 Task: Open Card Project Management Review in Board Customer Loyalty Program Strategy and Execution to Workspace Corporate Communications and add a team member Softage.2@softage.net, a label Red, a checklist Corporate Finance, an attachment from your onedrive, a color Red and finally, add a card description 'Develop and launch new email marketing campaign for lead nurturing' and a comment 'Given the potential impact of this task, let us approach it with a strategic mindset and explore all options before making a decision.'. Add a start date 'Jan 06, 1900' with a due date 'Jan 13, 1900'
Action: Mouse moved to (57, 267)
Screenshot: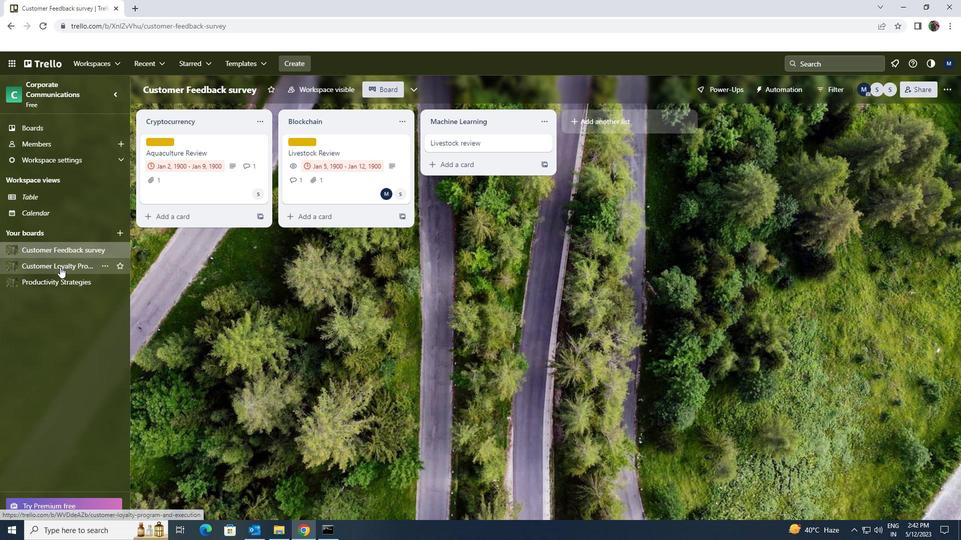 
Action: Mouse pressed left at (57, 267)
Screenshot: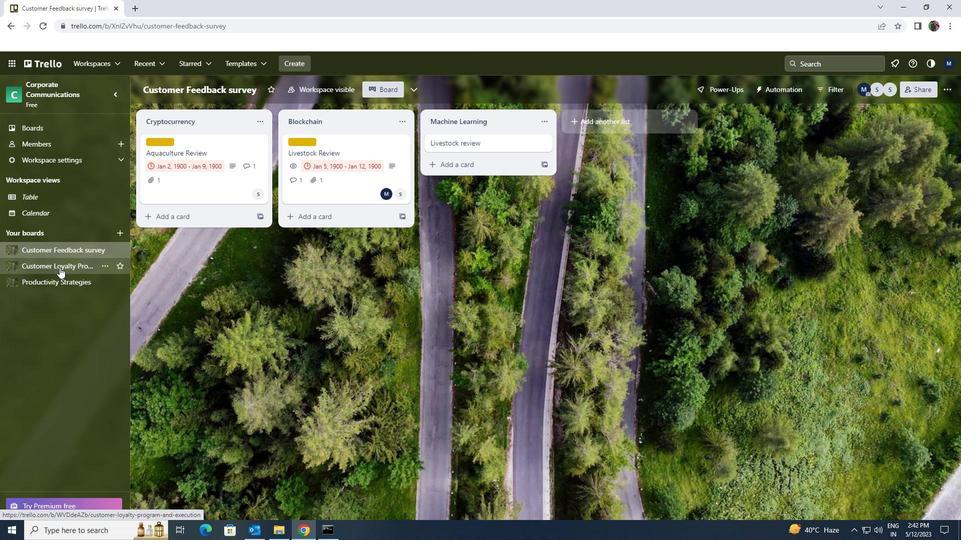 
Action: Mouse moved to (328, 140)
Screenshot: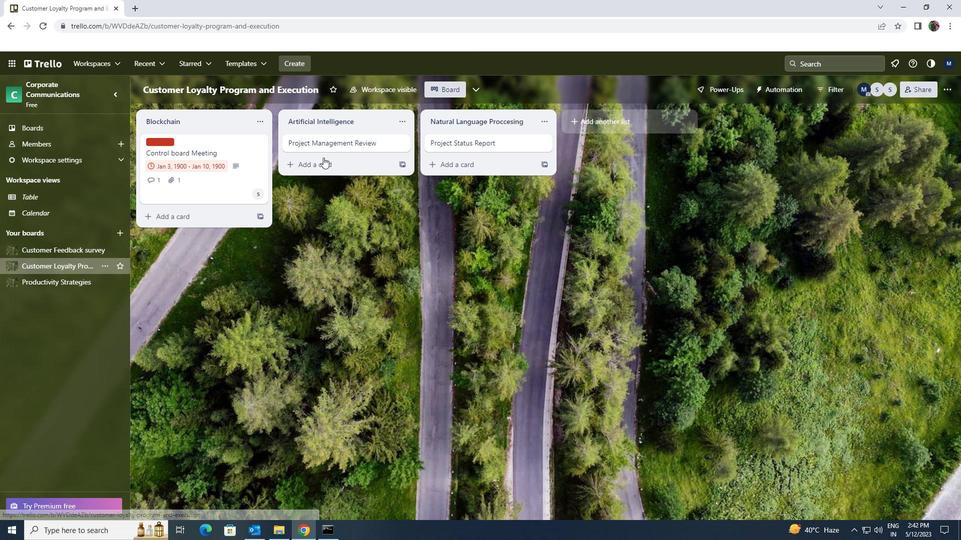 
Action: Mouse pressed left at (328, 140)
Screenshot: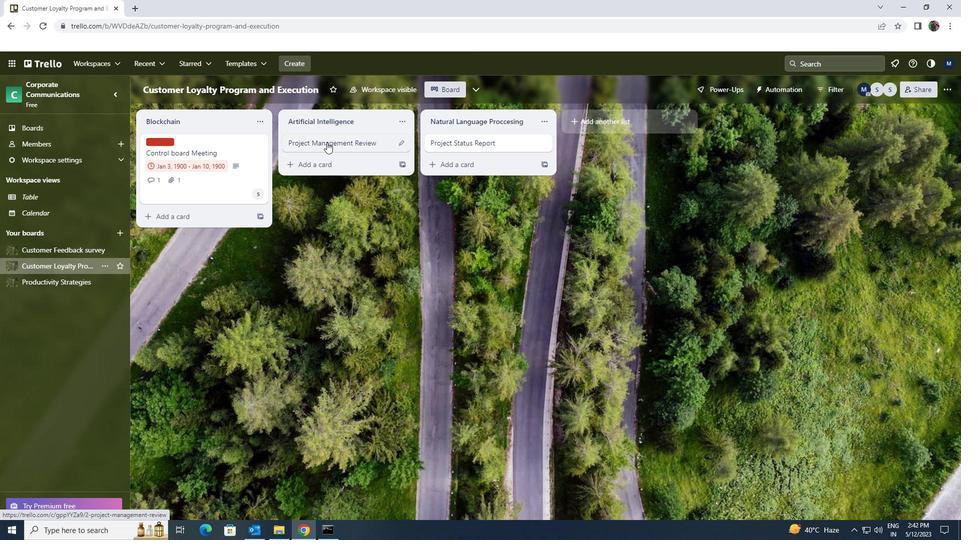 
Action: Mouse moved to (601, 138)
Screenshot: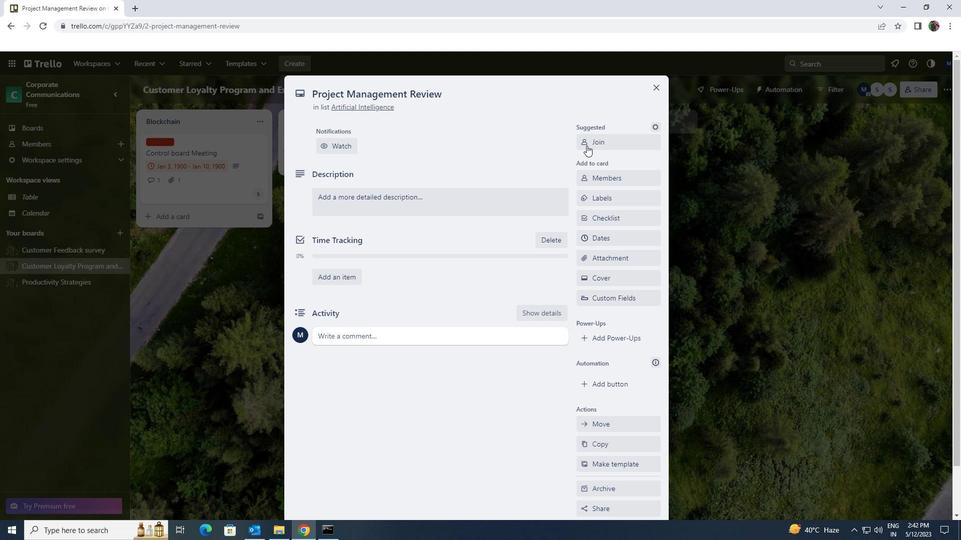 
Action: Mouse pressed left at (601, 138)
Screenshot: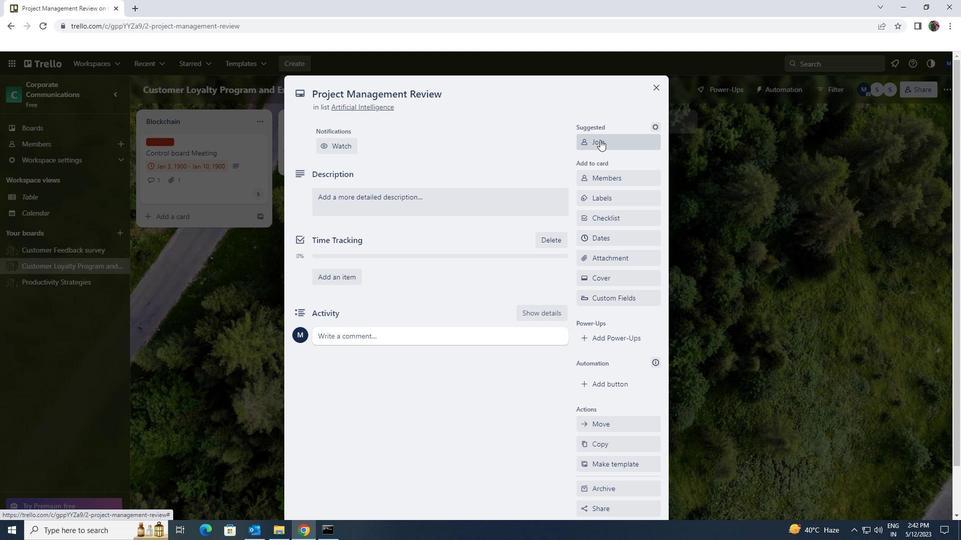 
Action: Mouse moved to (604, 141)
Screenshot: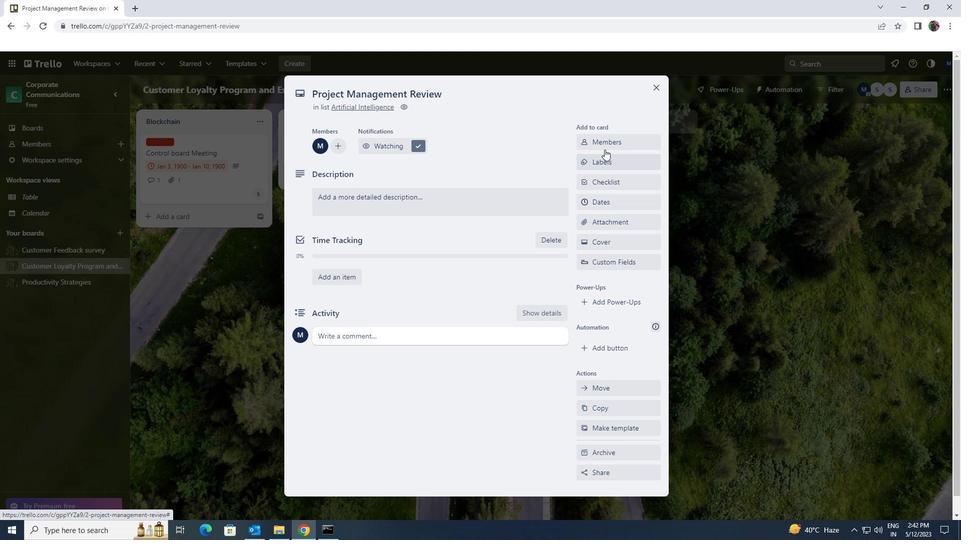
Action: Mouse pressed left at (604, 141)
Screenshot: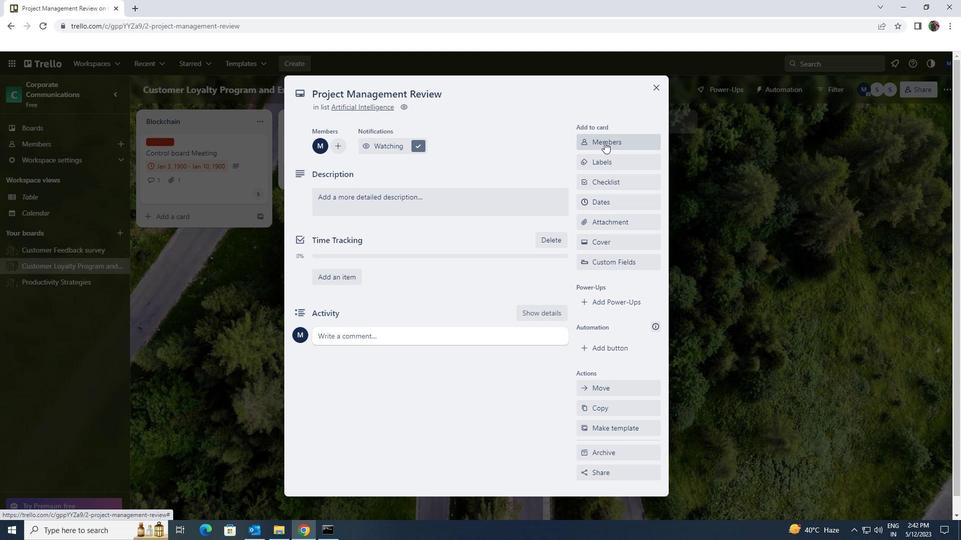 
Action: Key pressed <Key.shift>SFTAGE.2<Key.shift>@SOFTAGE.NET
Screenshot: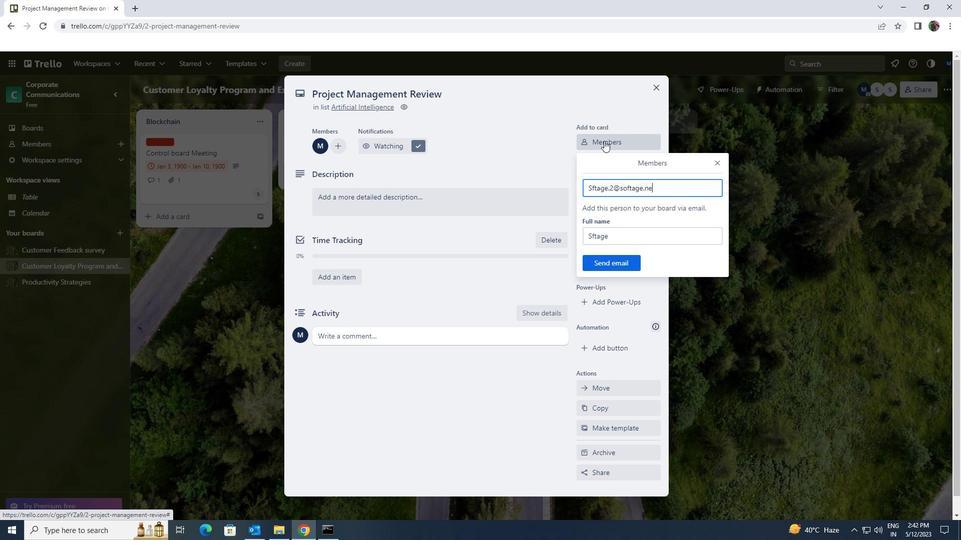 
Action: Mouse moved to (629, 261)
Screenshot: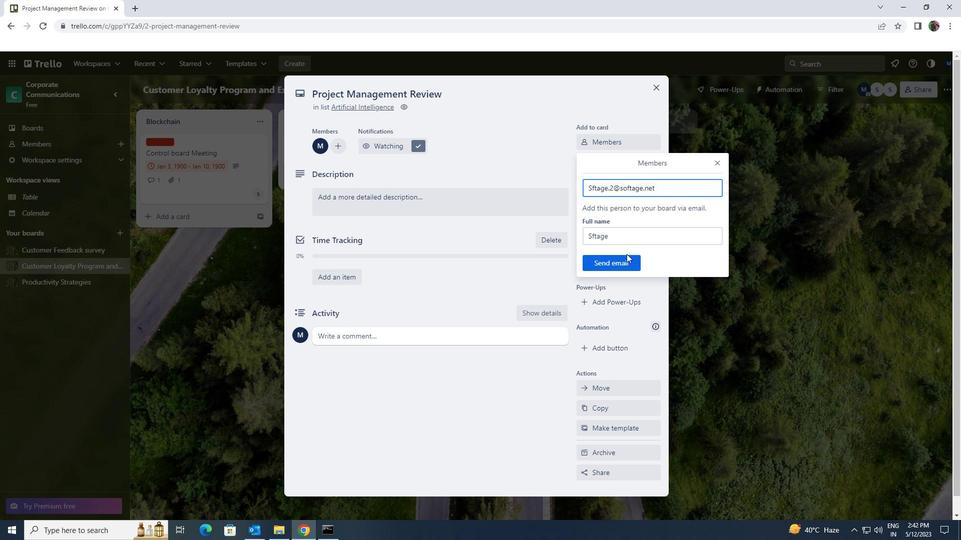 
Action: Mouse pressed left at (629, 261)
Screenshot: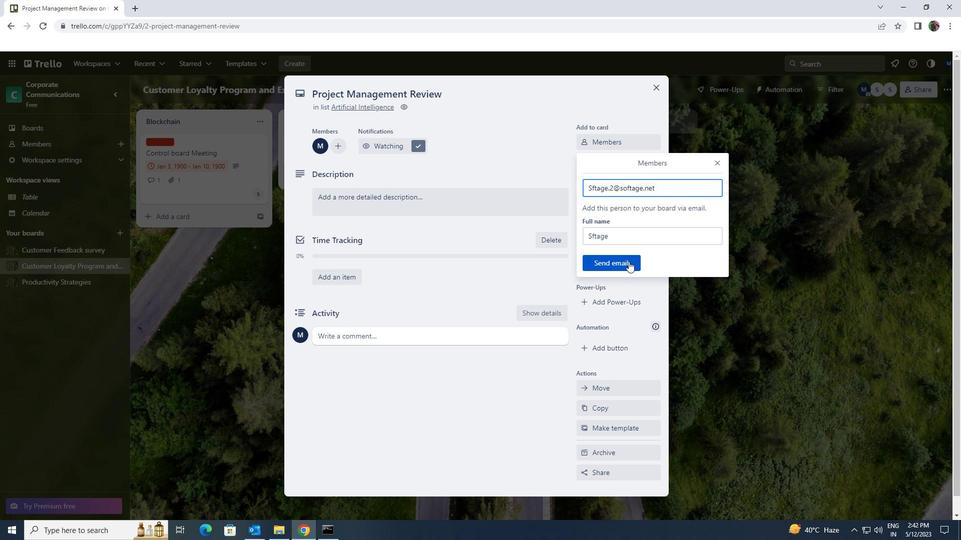 
Action: Mouse moved to (610, 163)
Screenshot: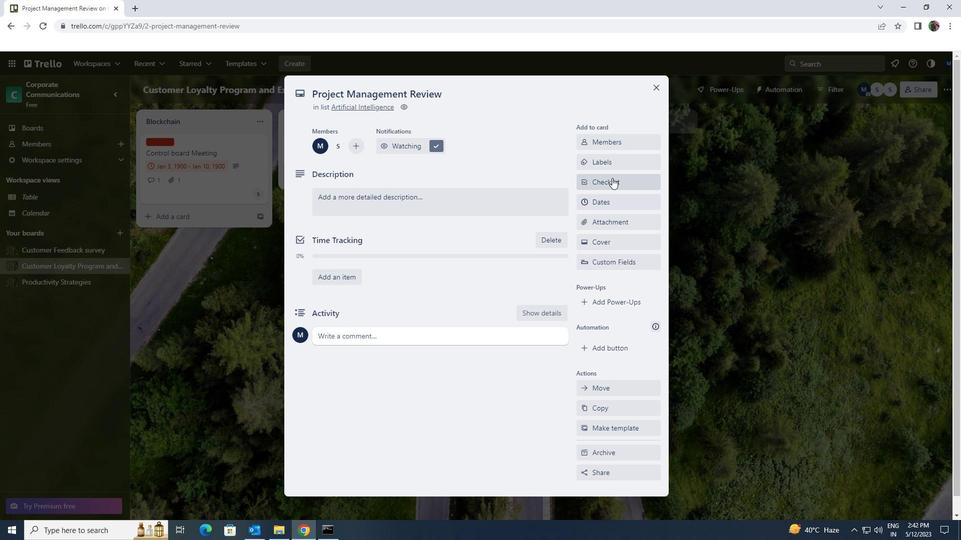 
Action: Mouse pressed left at (610, 163)
Screenshot: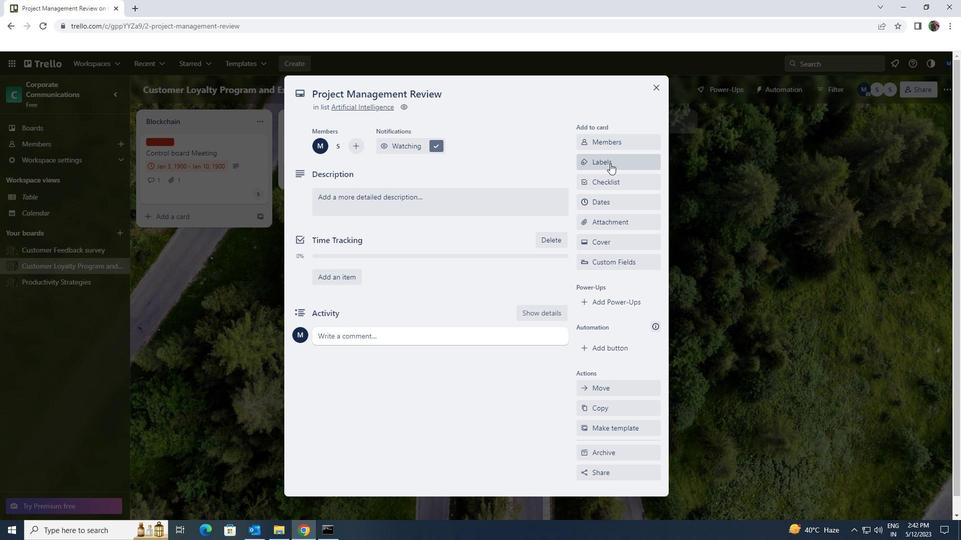 
Action: Mouse moved to (625, 370)
Screenshot: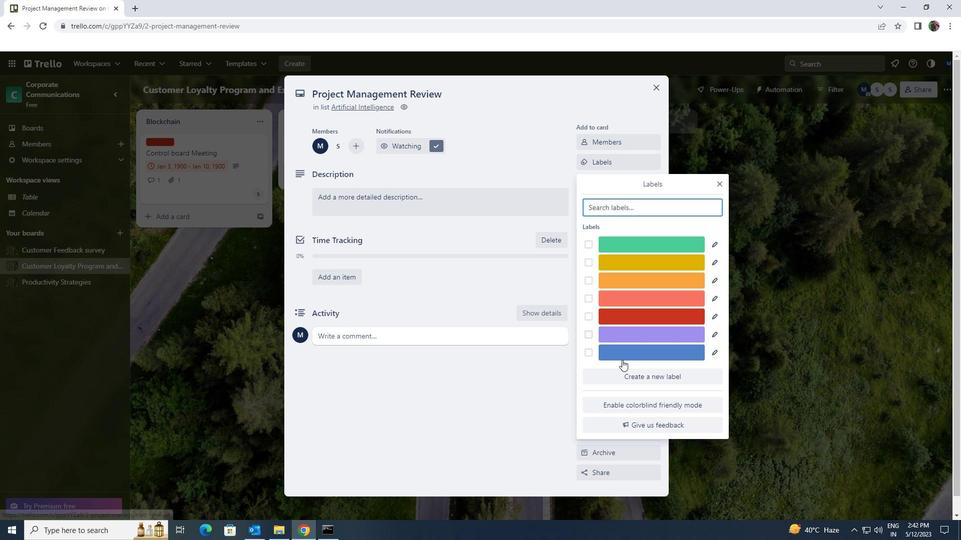 
Action: Mouse pressed left at (625, 370)
Screenshot: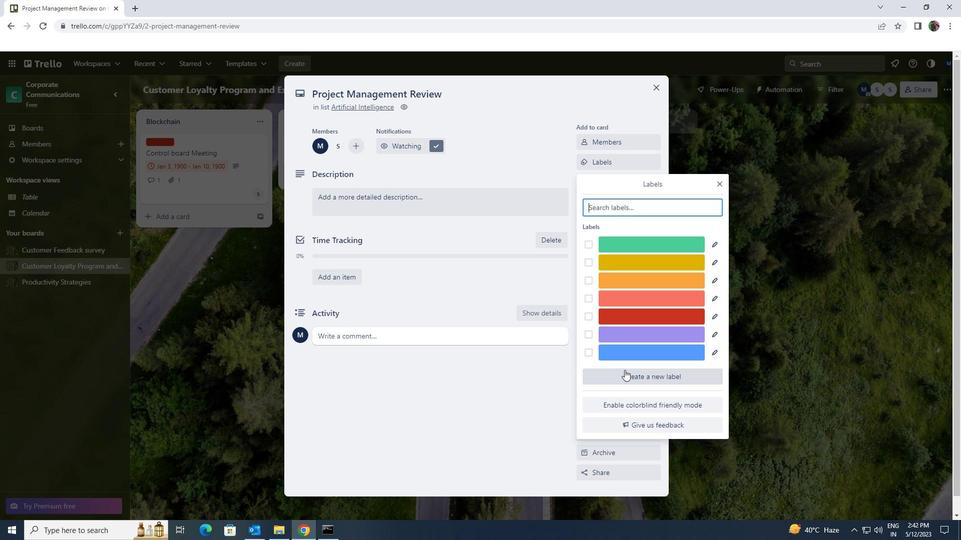 
Action: Mouse moved to (689, 345)
Screenshot: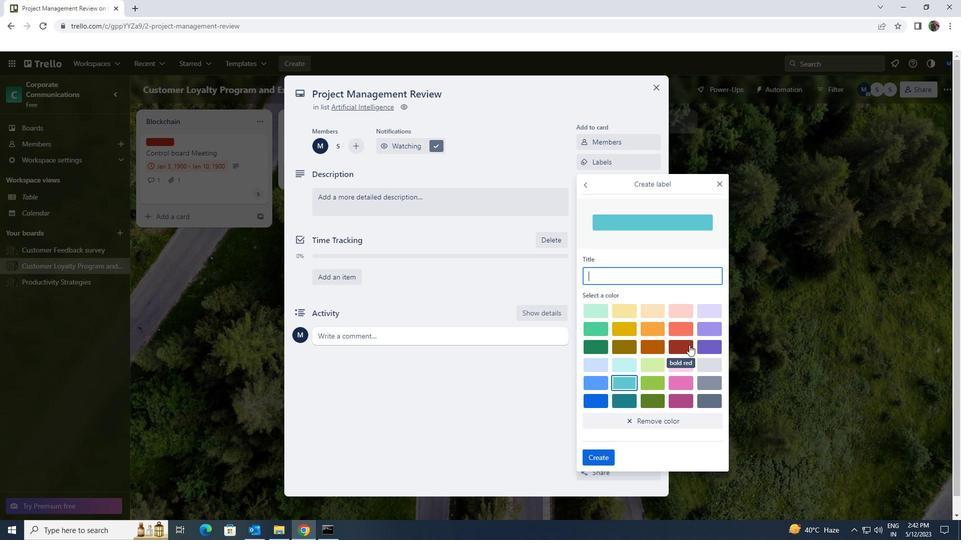
Action: Mouse pressed left at (689, 345)
Screenshot: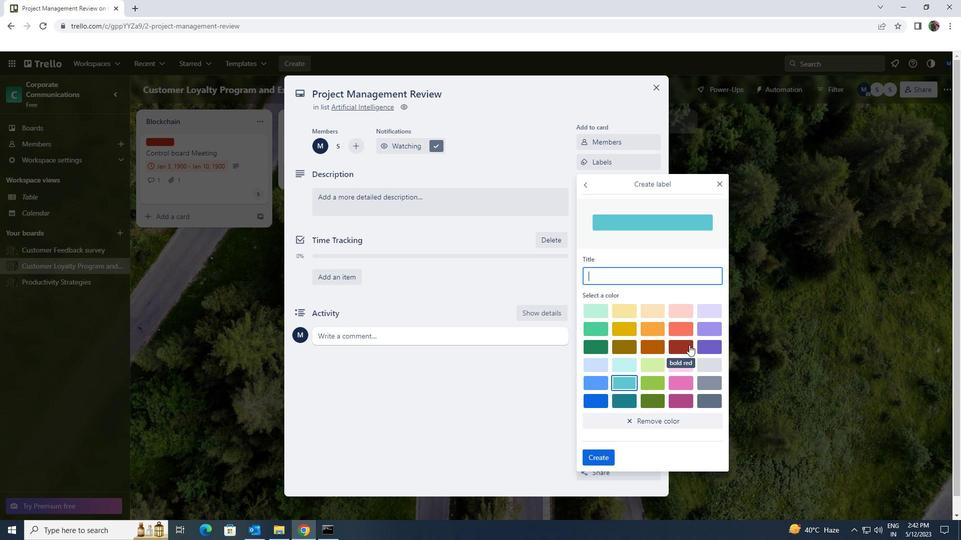 
Action: Mouse moved to (602, 454)
Screenshot: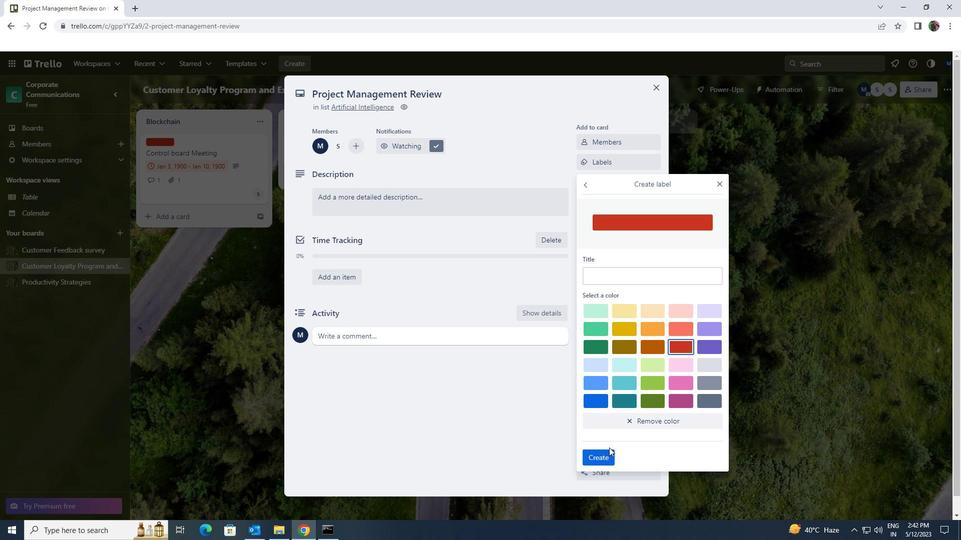 
Action: Mouse pressed left at (602, 454)
Screenshot: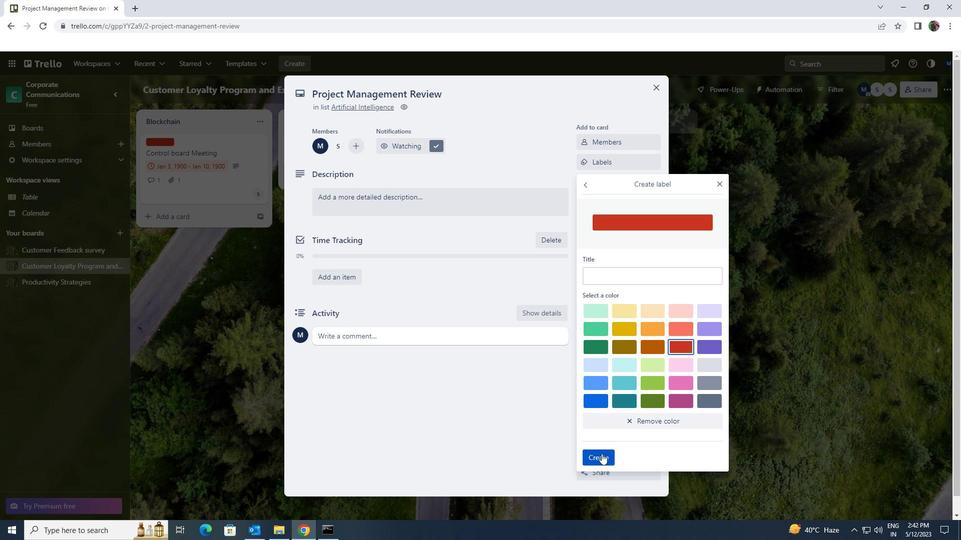 
Action: Mouse moved to (723, 182)
Screenshot: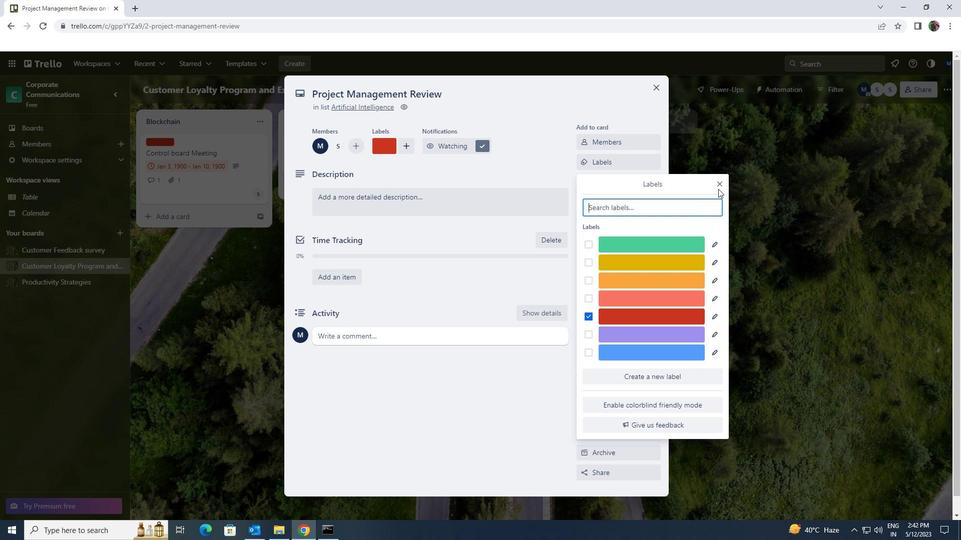 
Action: Mouse pressed left at (723, 182)
Screenshot: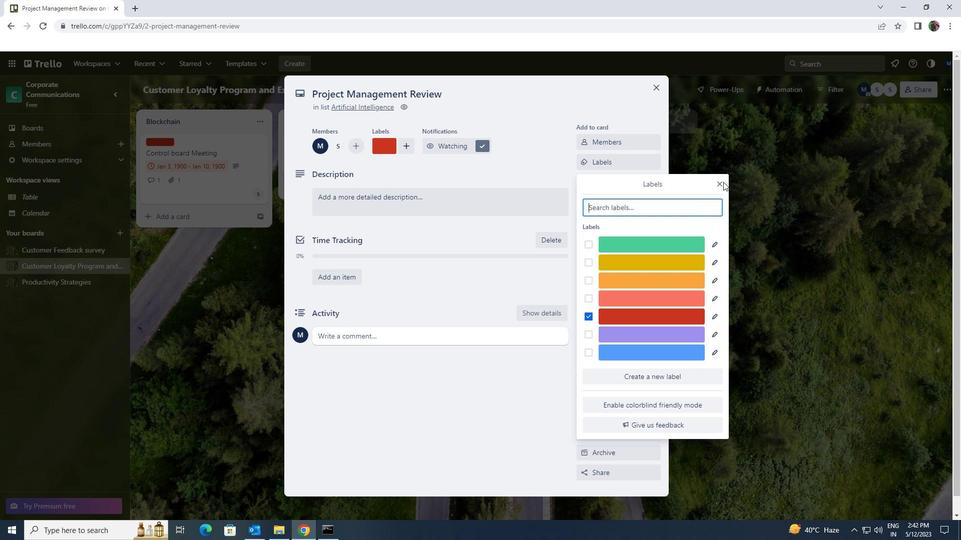
Action: Mouse moved to (722, 183)
Screenshot: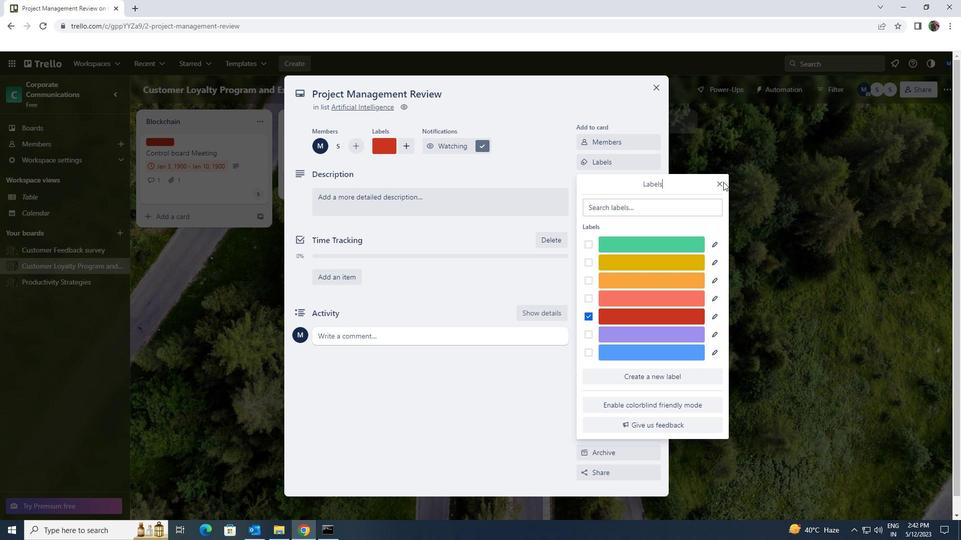 
Action: Mouse pressed left at (722, 183)
Screenshot: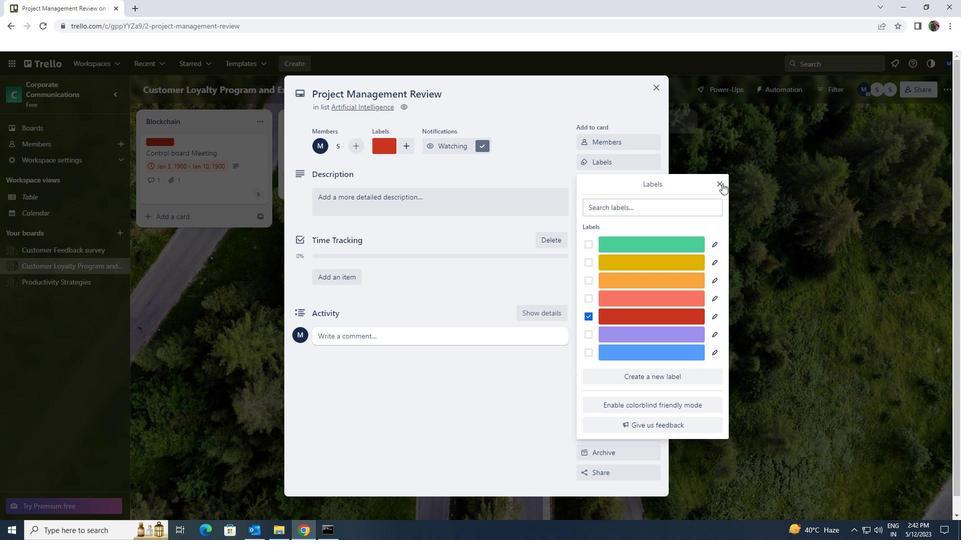 
Action: Mouse moved to (637, 178)
Screenshot: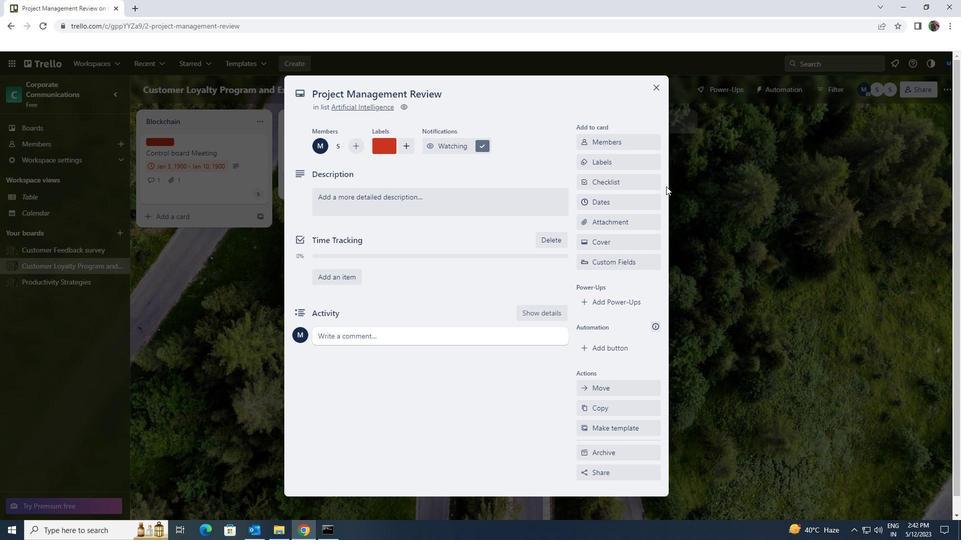 
Action: Mouse pressed left at (637, 178)
Screenshot: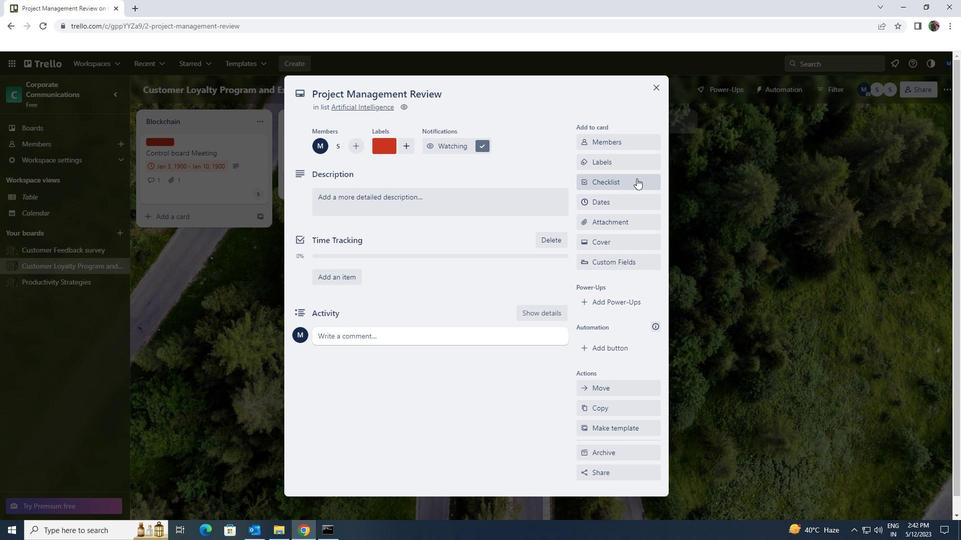 
Action: Key pressed <Key.shift>CORPORATE<Key.space><Key.shift>FINANCE
Screenshot: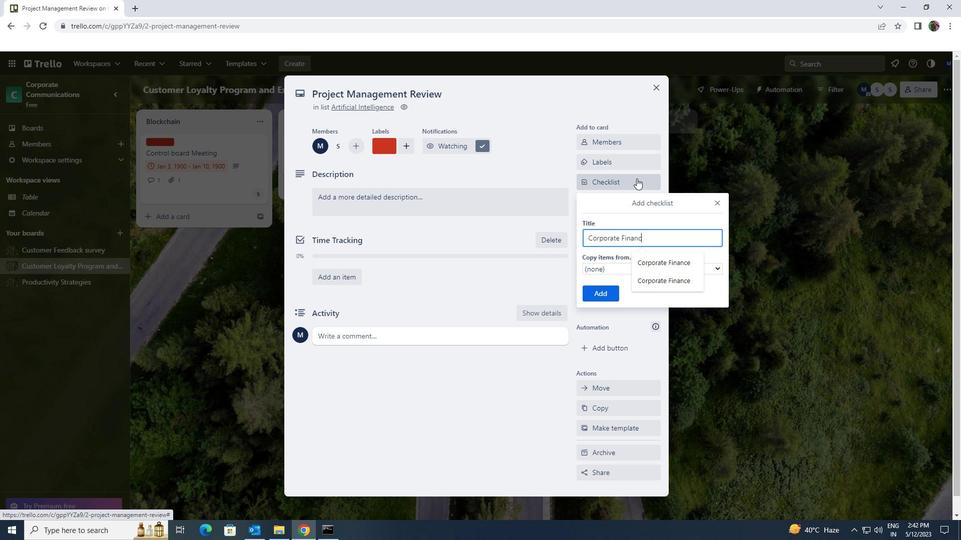 
Action: Mouse moved to (608, 286)
Screenshot: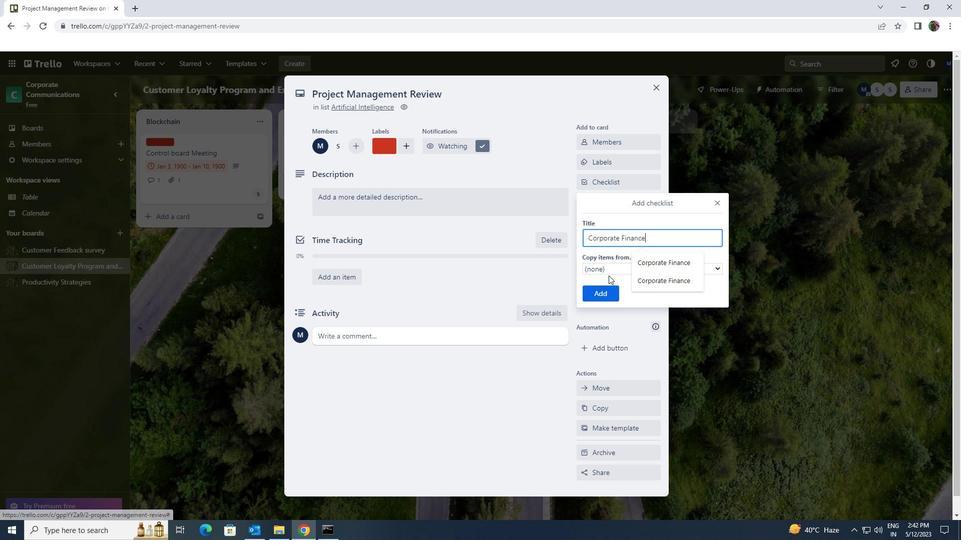 
Action: Mouse pressed left at (608, 286)
Screenshot: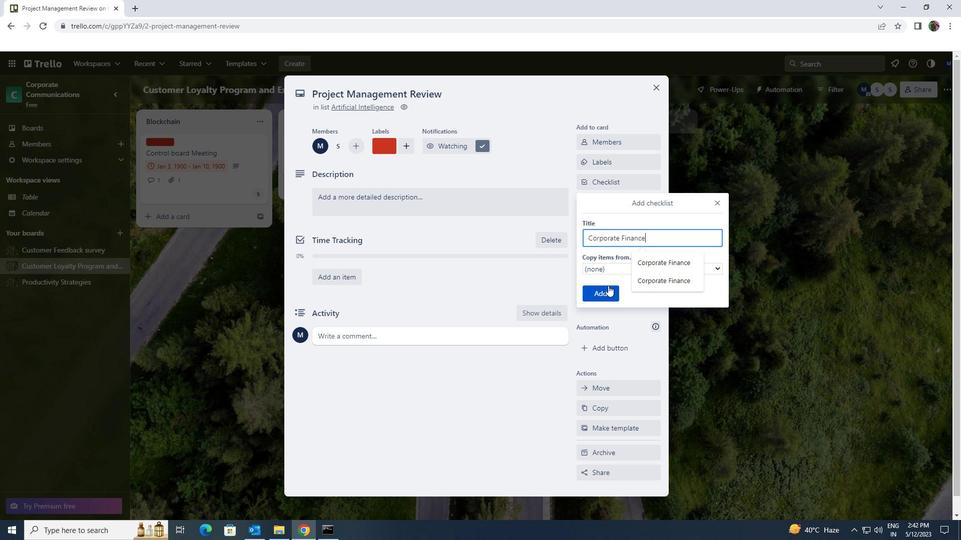 
Action: Mouse moved to (615, 216)
Screenshot: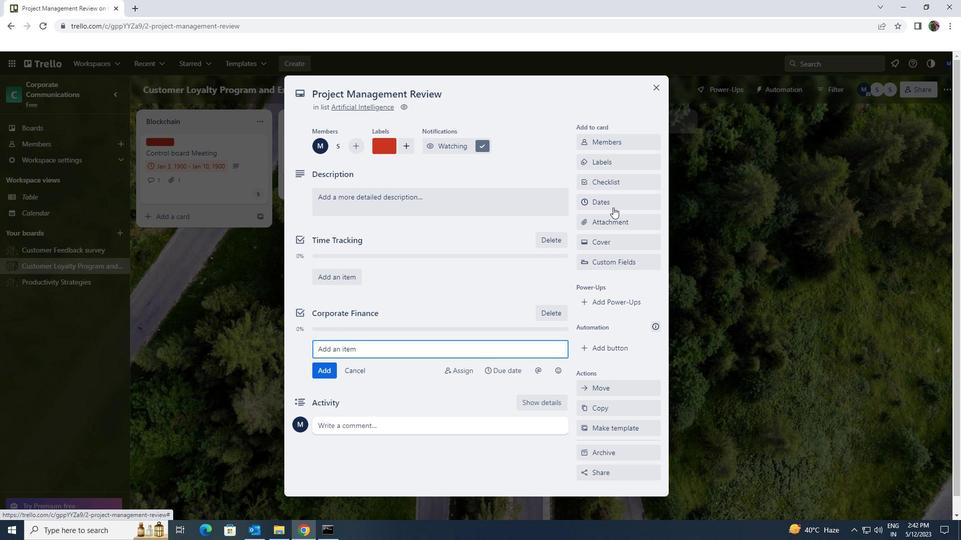 
Action: Mouse pressed left at (615, 216)
Screenshot: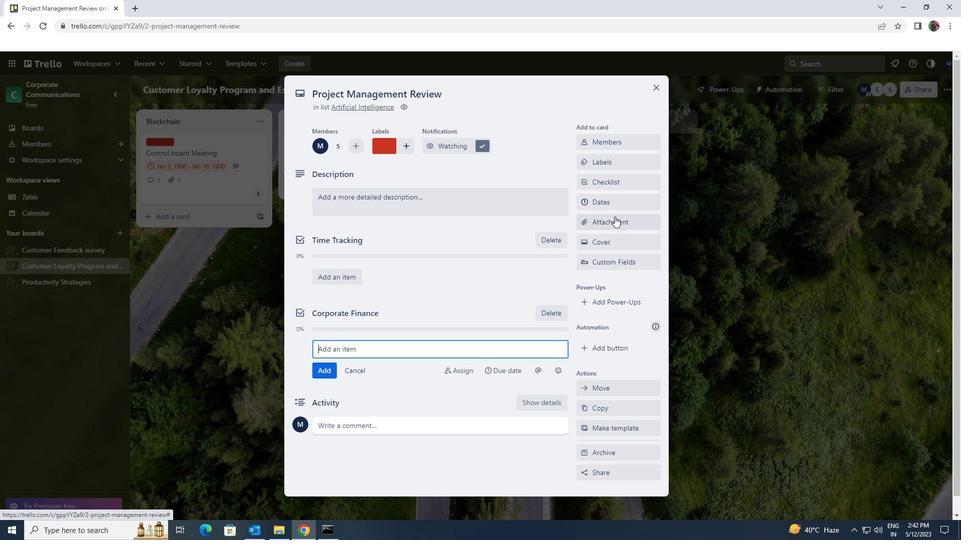 
Action: Mouse moved to (619, 294)
Screenshot: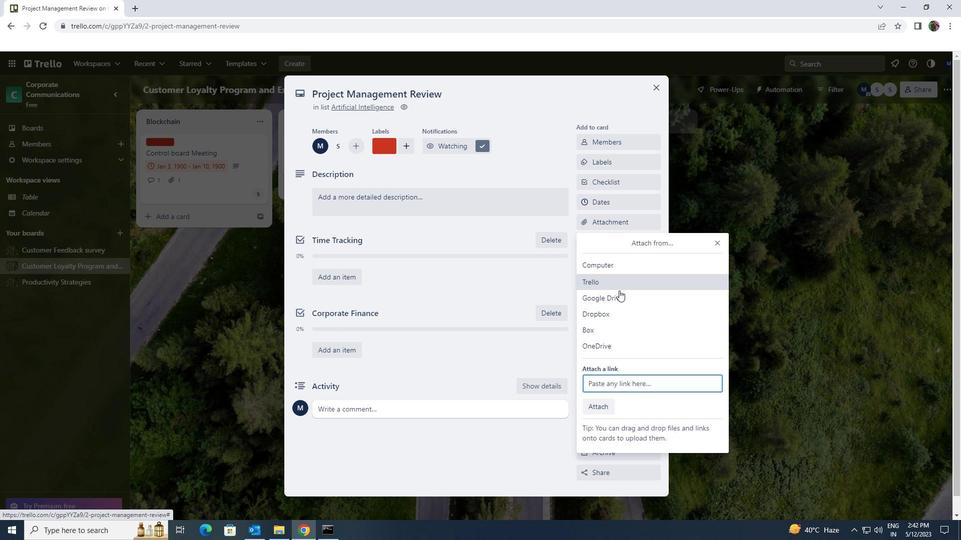 
Action: Mouse pressed left at (619, 294)
Screenshot: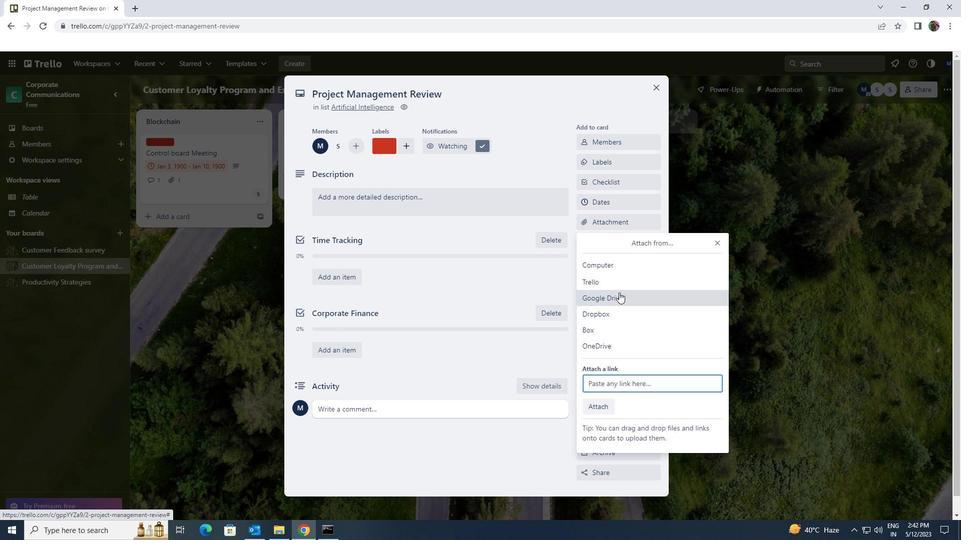 
Action: Mouse moved to (489, 285)
Screenshot: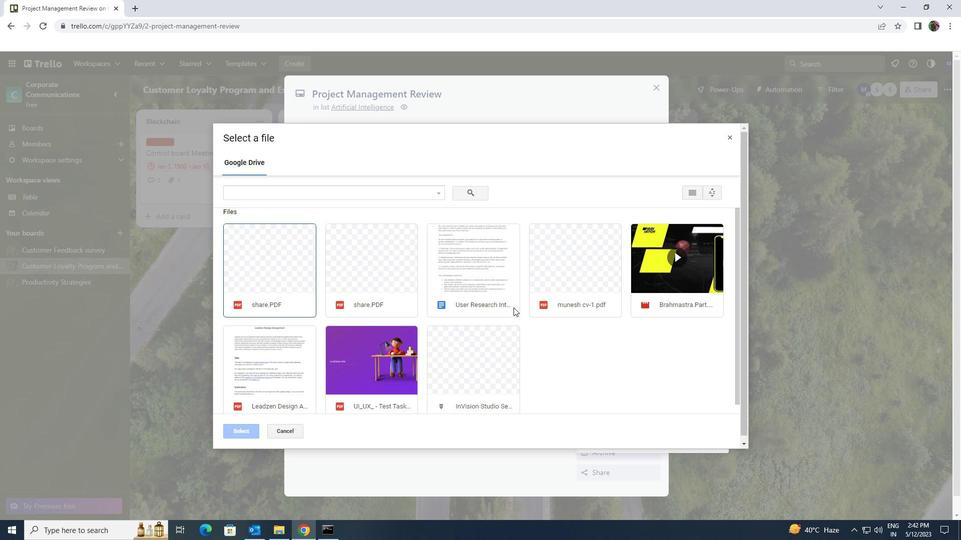 
Action: Mouse pressed left at (489, 285)
Screenshot: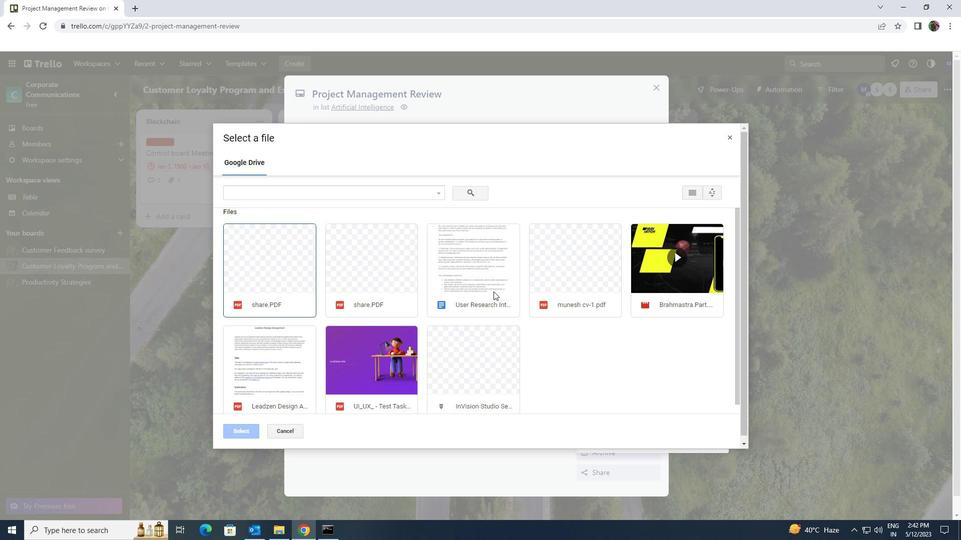 
Action: Mouse moved to (246, 431)
Screenshot: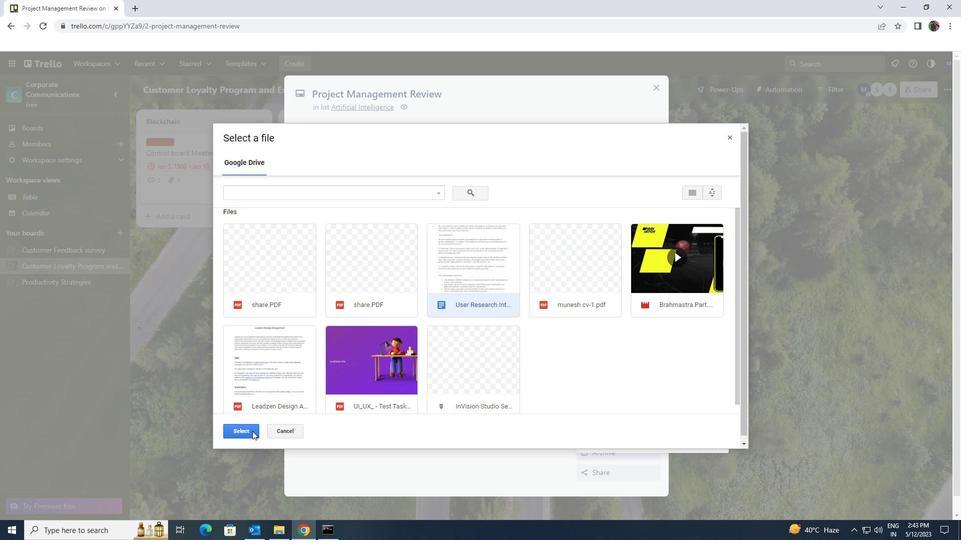 
Action: Mouse pressed left at (246, 431)
Screenshot: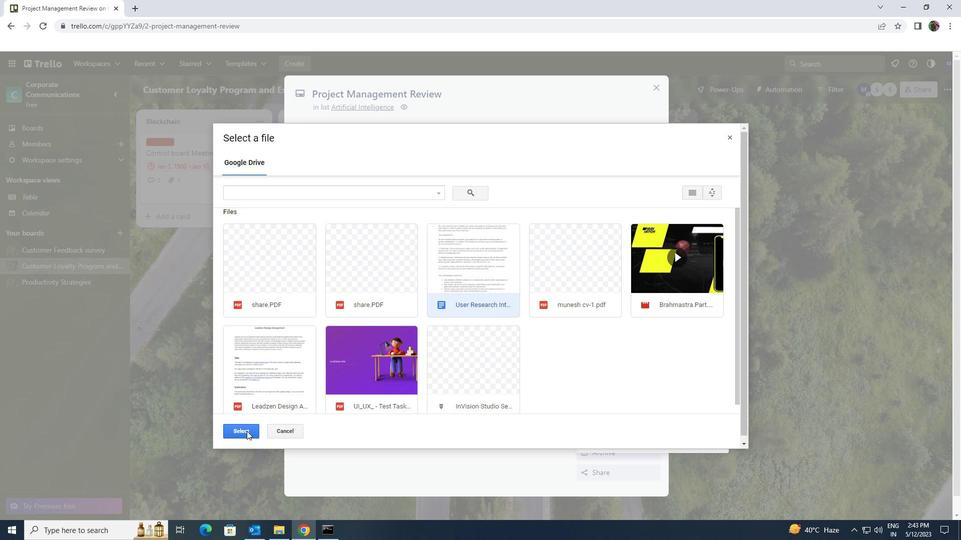 
Action: Mouse moved to (399, 195)
Screenshot: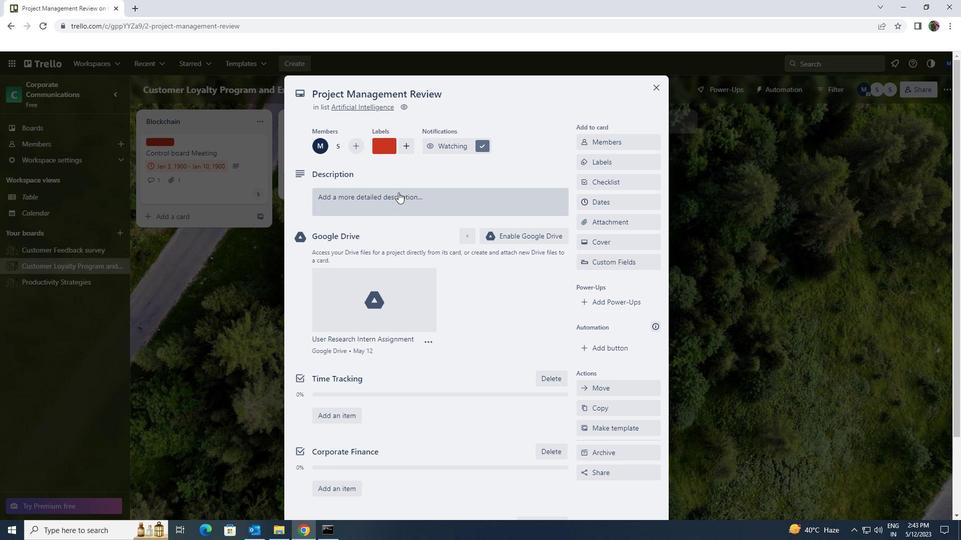 
Action: Mouse pressed left at (399, 195)
Screenshot: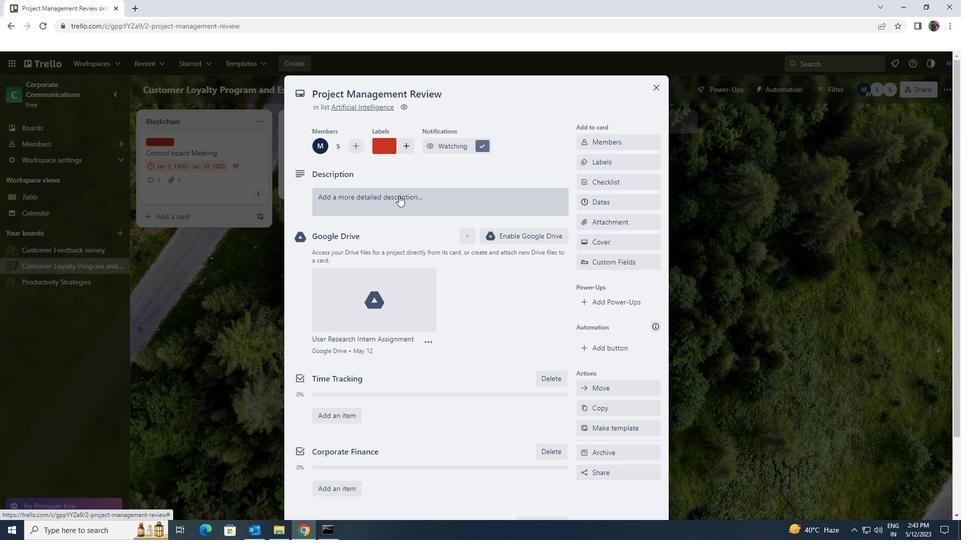 
Action: Key pressed <Key.shift>DEVELOP<Key.space>AND<Key.space>LAUNCH<Key.space>NEW<Key.space>EMAIL<Key.space>MARAKETING<Key.space>CAMAIGN<Key.space><Key.backspace><Key.backspace><Key.backspace><Key.backspace><Key.backspace><Key.backspace><Key.backspace><Key.backspace><Key.backspace><Key.backspace><Key.backspace><Key.backspace><Key.backspace><Key.backspace><Key.backspace><Key.backspace>KETING<Key.space>CAMPAIGN<Key.space>FOR<Key.space>LEAD<Key.space>B<Key.backspace>NUT<Key.backspace>RTURING<Key.space>AND<Key.space>A
Screenshot: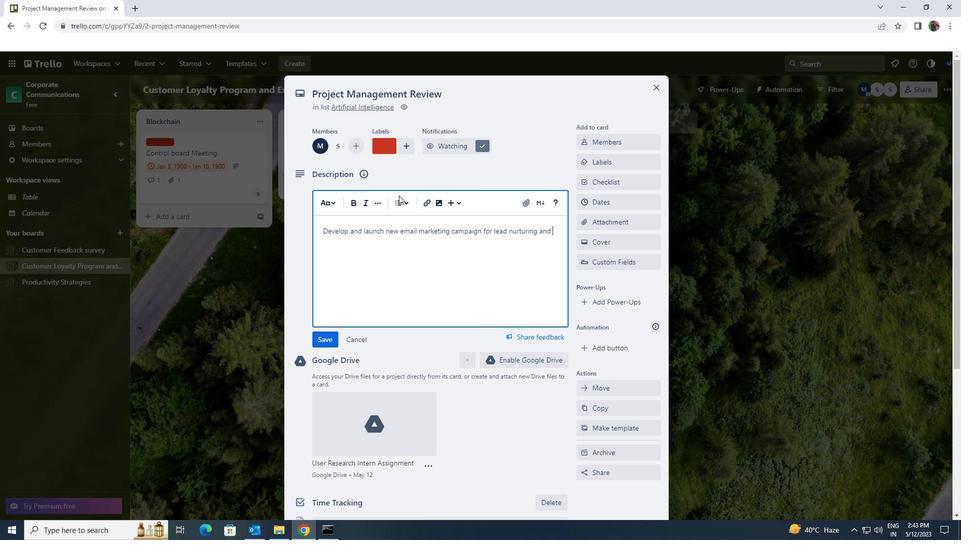 
Action: Mouse moved to (336, 332)
Screenshot: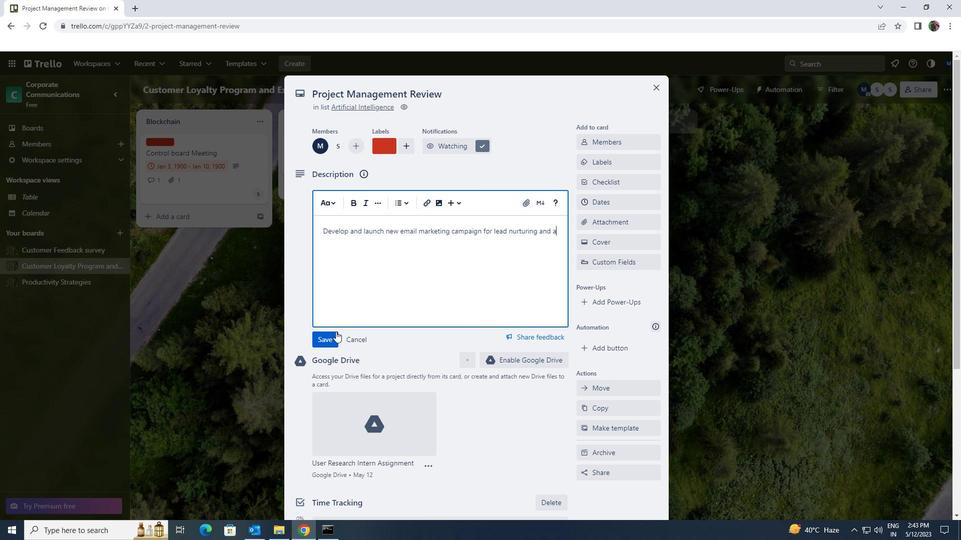 
Action: Mouse pressed left at (336, 332)
Screenshot: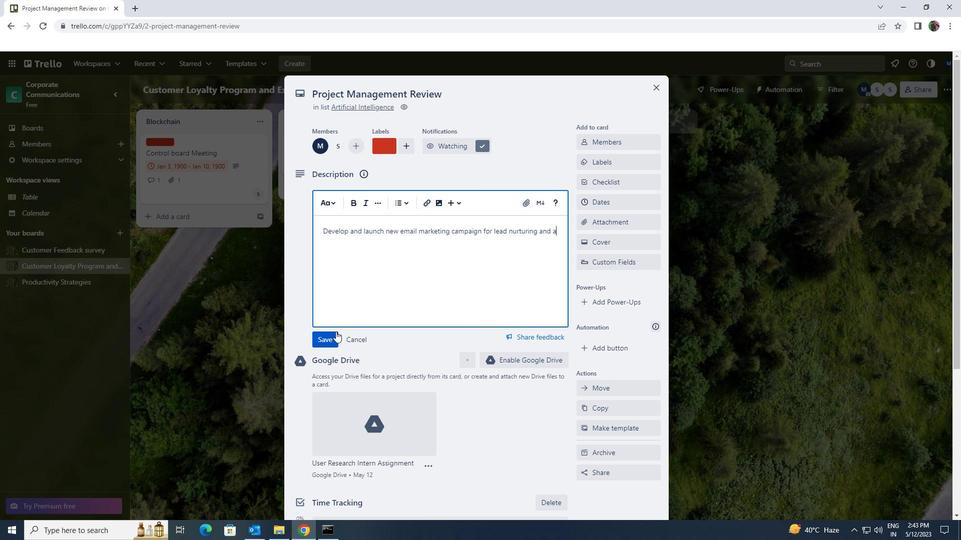 
Action: Mouse moved to (336, 330)
Screenshot: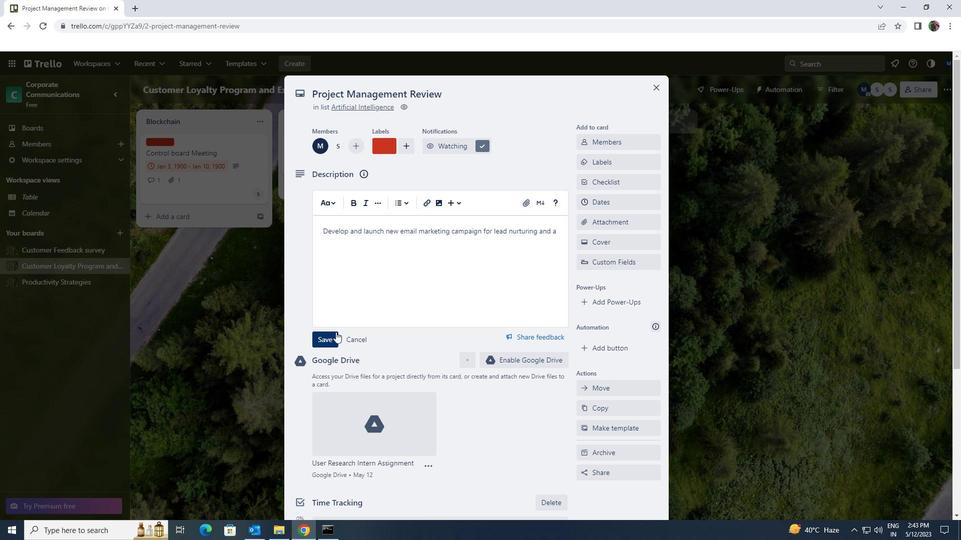 
Action: Mouse scrolled (336, 329) with delta (0, 0)
Screenshot: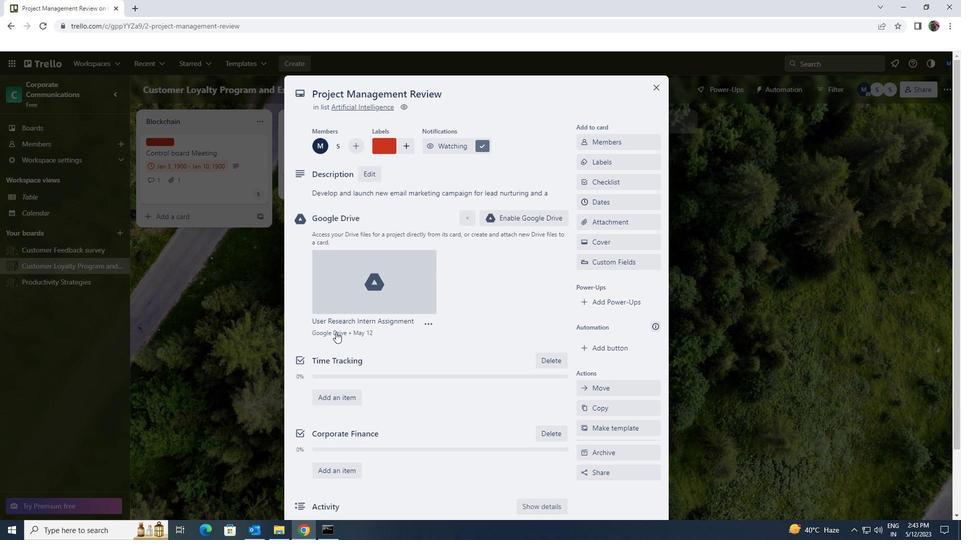
Action: Mouse scrolled (336, 329) with delta (0, 0)
Screenshot: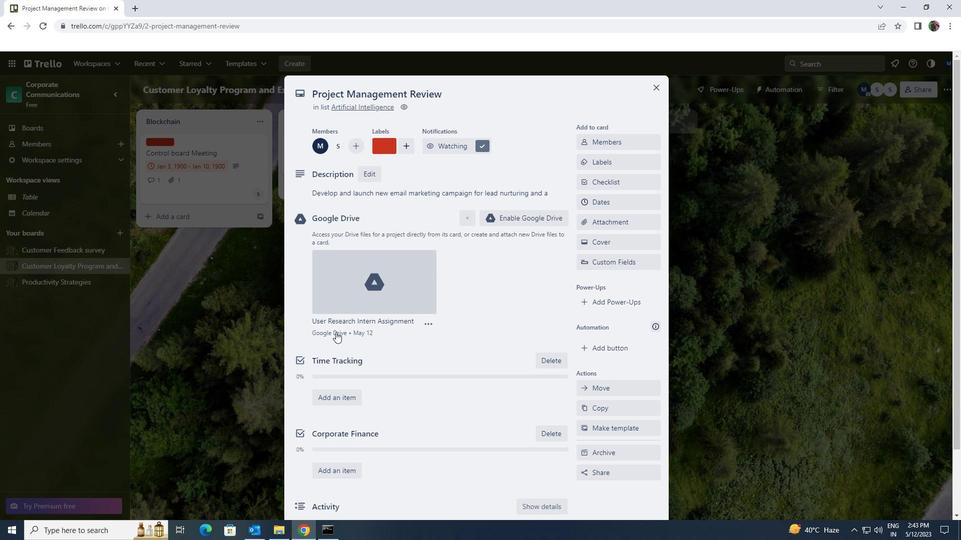 
Action: Mouse scrolled (336, 329) with delta (0, 0)
Screenshot: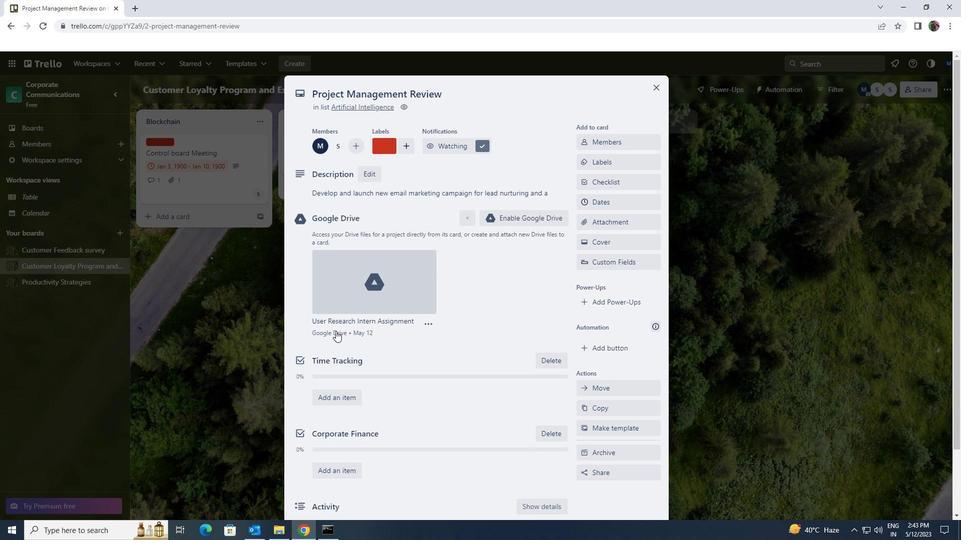 
Action: Mouse moved to (336, 329)
Screenshot: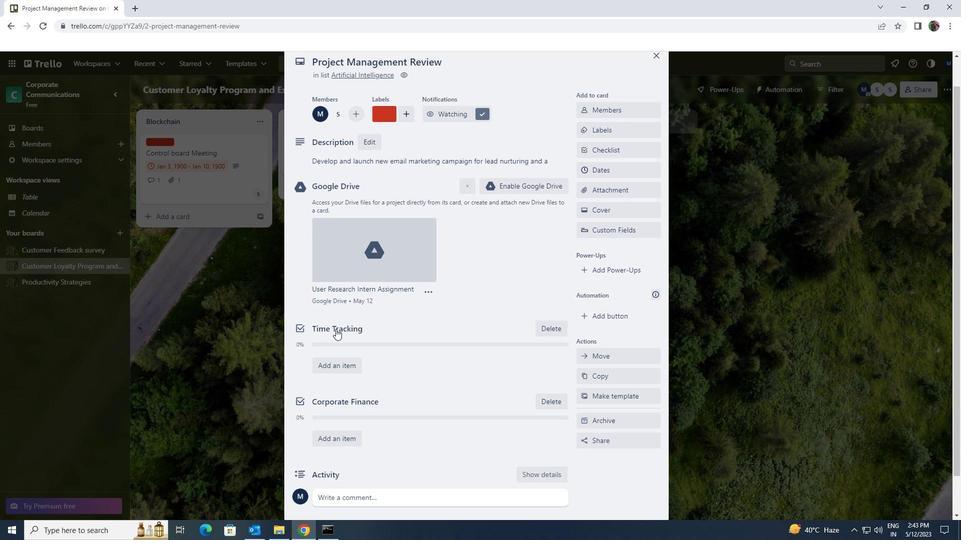 
Action: Mouse scrolled (336, 329) with delta (0, 0)
Screenshot: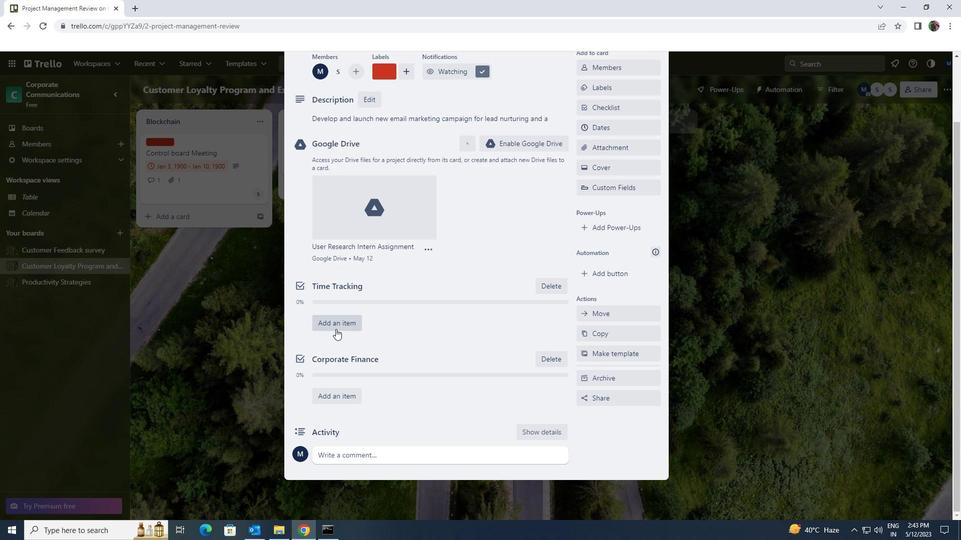 
Action: Mouse scrolled (336, 329) with delta (0, 0)
Screenshot: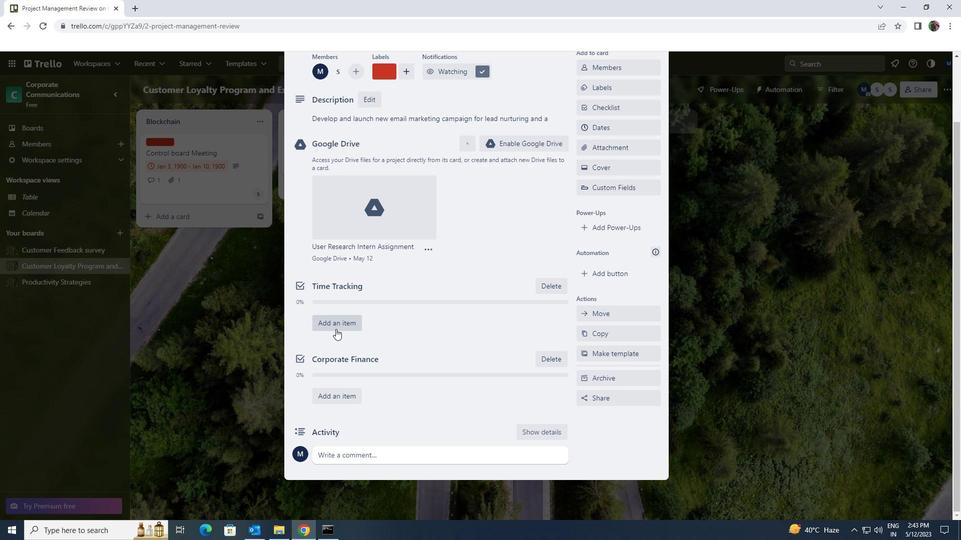 
Action: Mouse moved to (334, 449)
Screenshot: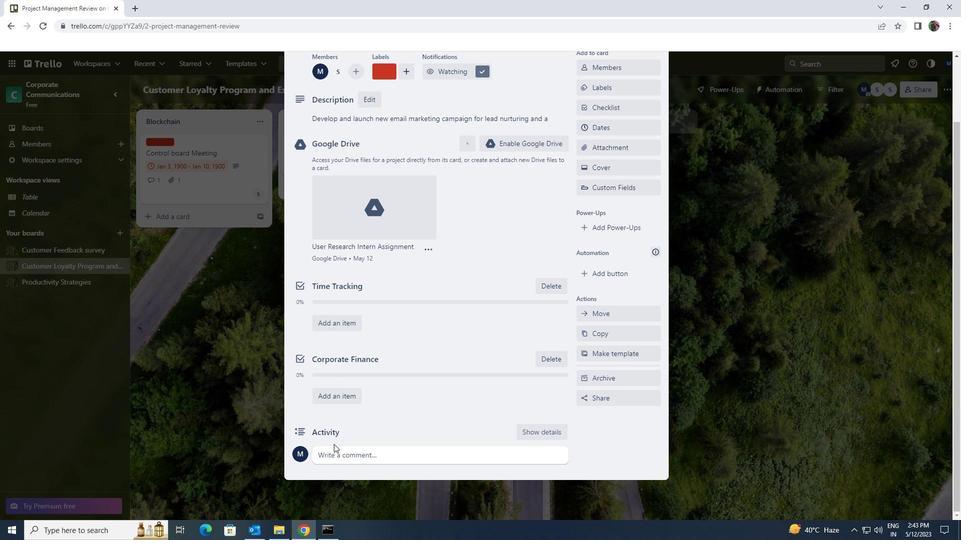 
Action: Mouse pressed left at (334, 449)
Screenshot: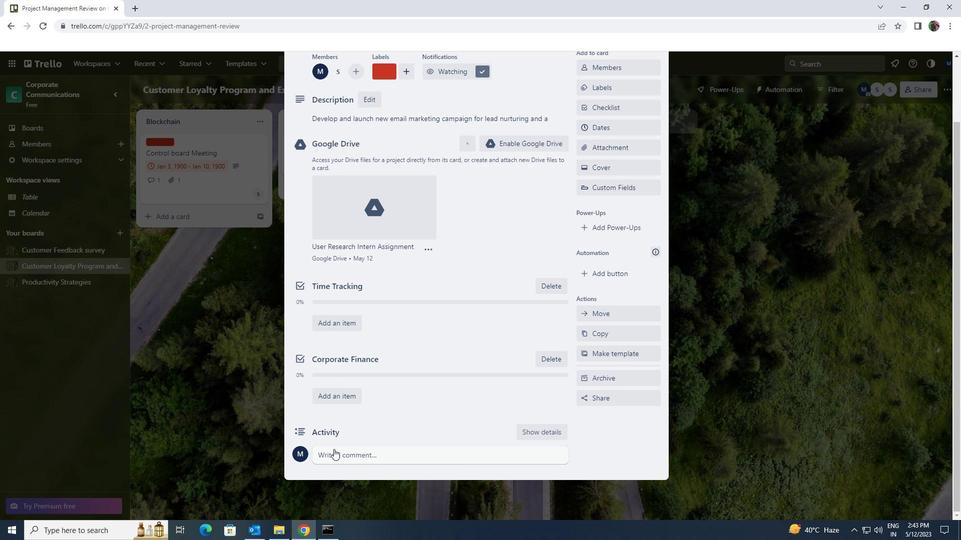 
Action: Mouse moved to (334, 449)
Screenshot: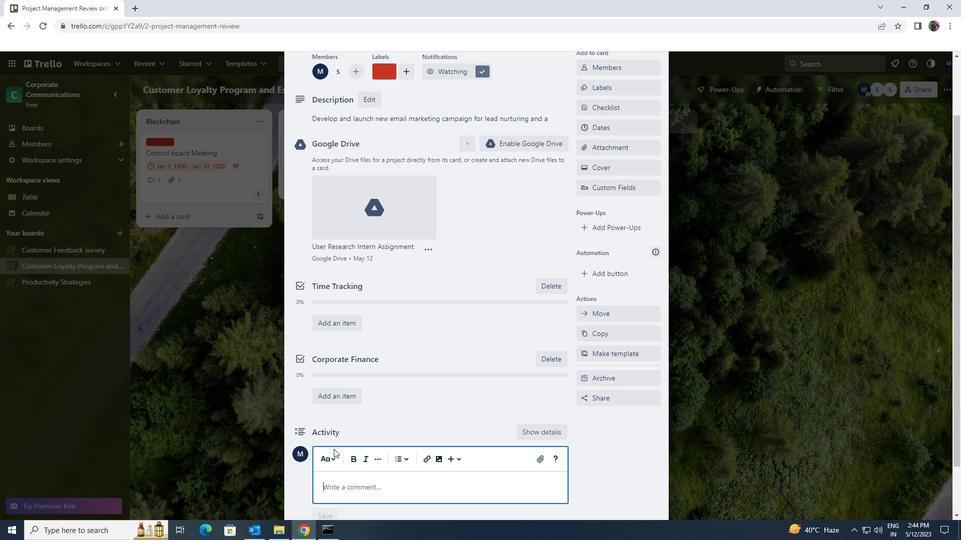 
Action: Key pressed <Key.shift>GIVEN<Key.space>THE<Key.space>POTENTIL<Key.space>IMPACT<Key.space><Key.backspace><Key.backspace><Key.backspace><Key.backspace><Key.backspace><Key.backspace><Key.backspace><Key.backspace><Key.backspace>AL<Key.space>IMPACT<Key.space>OF<Key.space>THIS<Key.space>TASK<Key.space>LET<Key.space>US<Key.space>A<Key.backspace><Key.space>US<Key.space>APPROACH<Key.space>IT<Key.space>WITG<Key.backspace>H<Key.space>STRATEGIC<Key.space>MINDSET<Key.space>AND<Key.space>EXPLORE<Key.space>ALL<Key.space>OPTIONS<Key.space>BEFORE<Key.space>MAKING<Key.space>DECISION<Key.space>
Screenshot: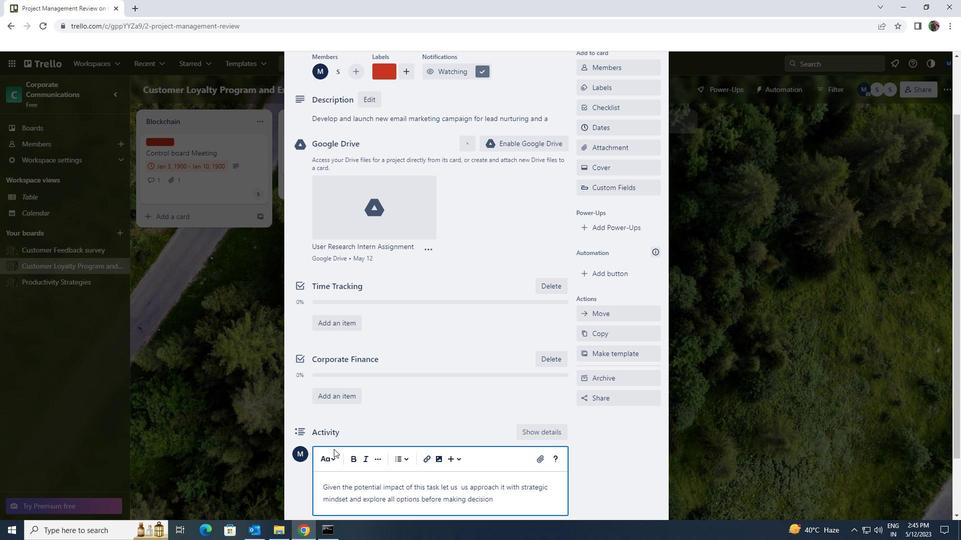 
Action: Mouse scrolled (334, 449) with delta (0, 0)
Screenshot: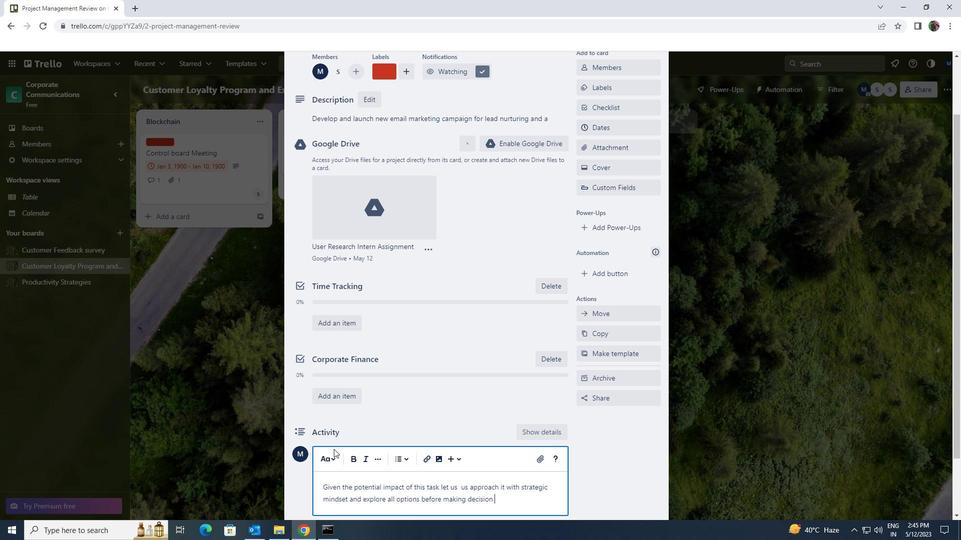 
Action: Mouse scrolled (334, 449) with delta (0, 0)
Screenshot: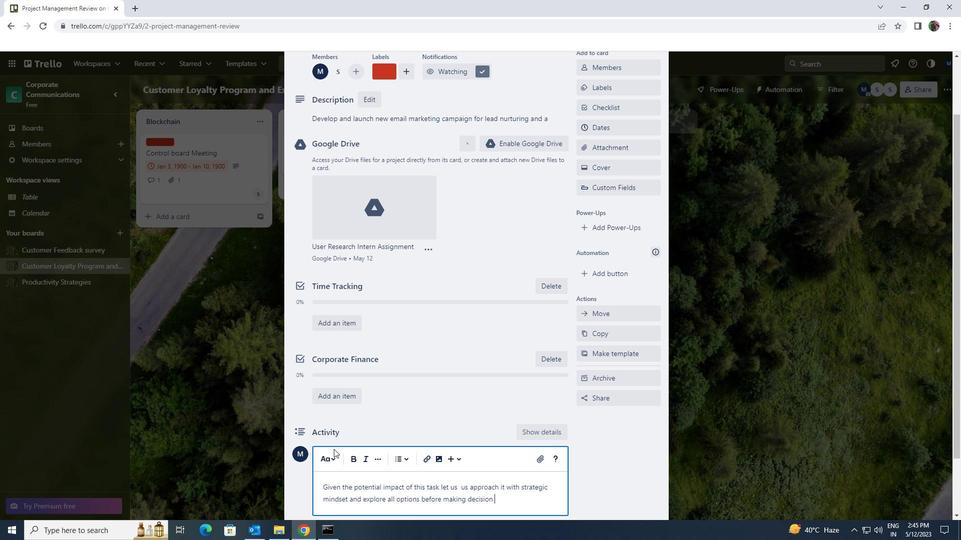 
Action: Mouse moved to (327, 454)
Screenshot: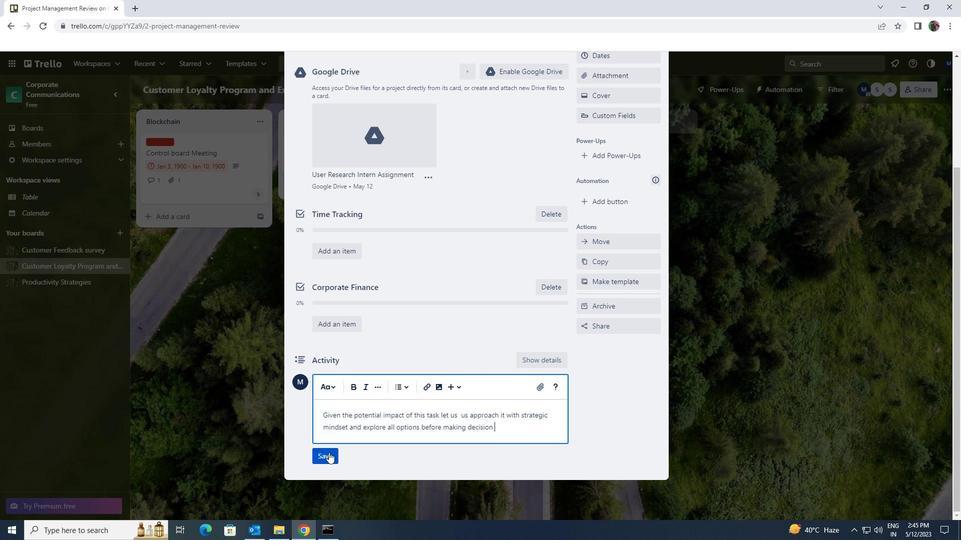 
Action: Mouse pressed left at (327, 454)
Screenshot: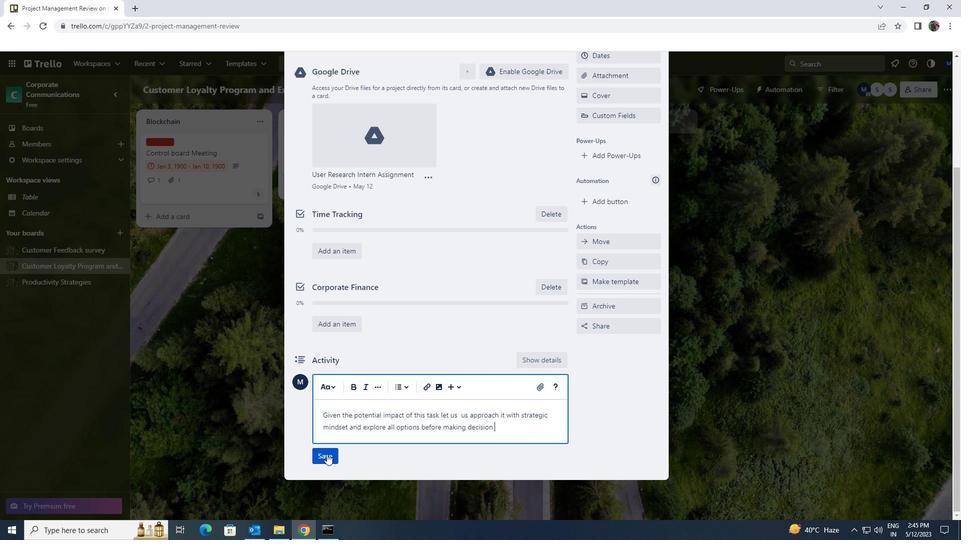 
Action: Mouse moved to (377, 429)
Screenshot: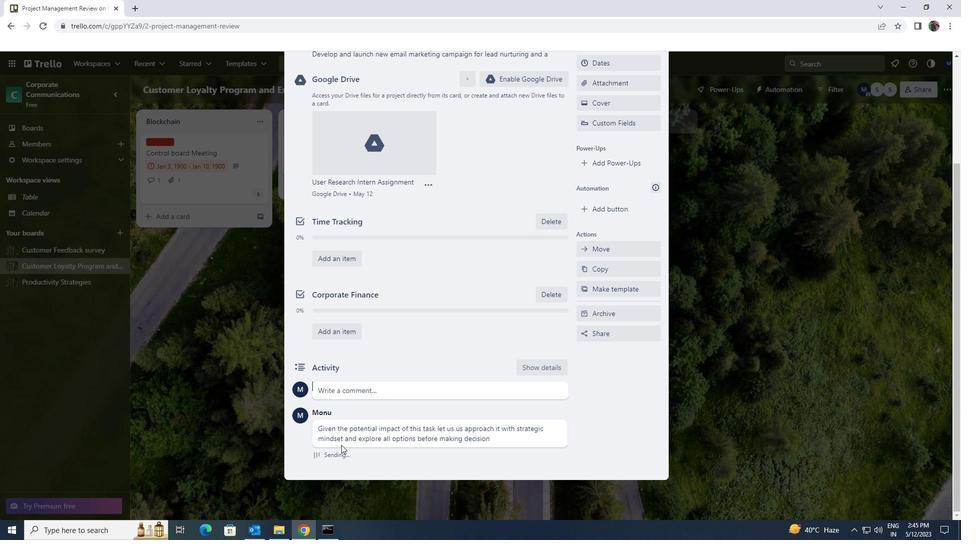 
Action: Mouse scrolled (377, 430) with delta (0, 0)
Screenshot: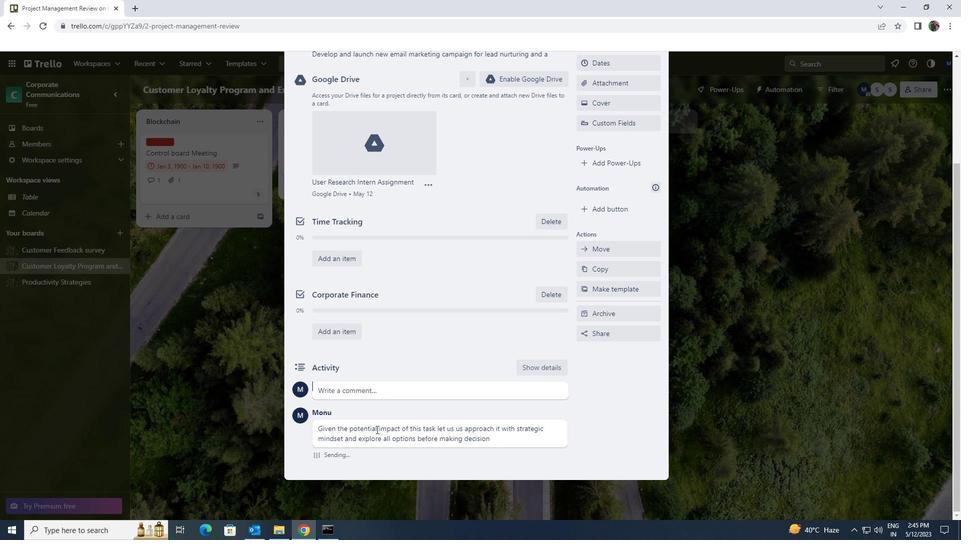 
Action: Mouse scrolled (377, 430) with delta (0, 0)
Screenshot: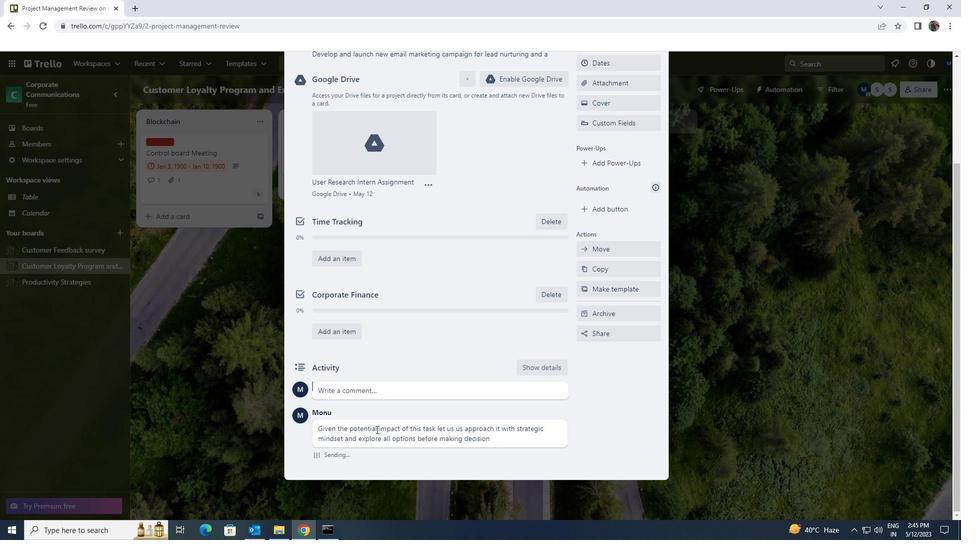 
Action: Mouse scrolled (377, 430) with delta (0, 0)
Screenshot: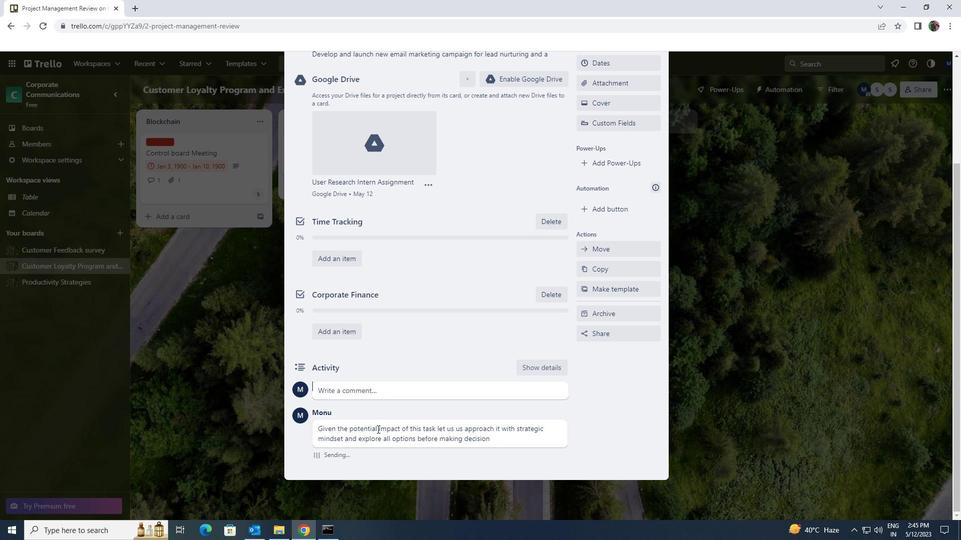 
Action: Mouse moved to (377, 429)
Screenshot: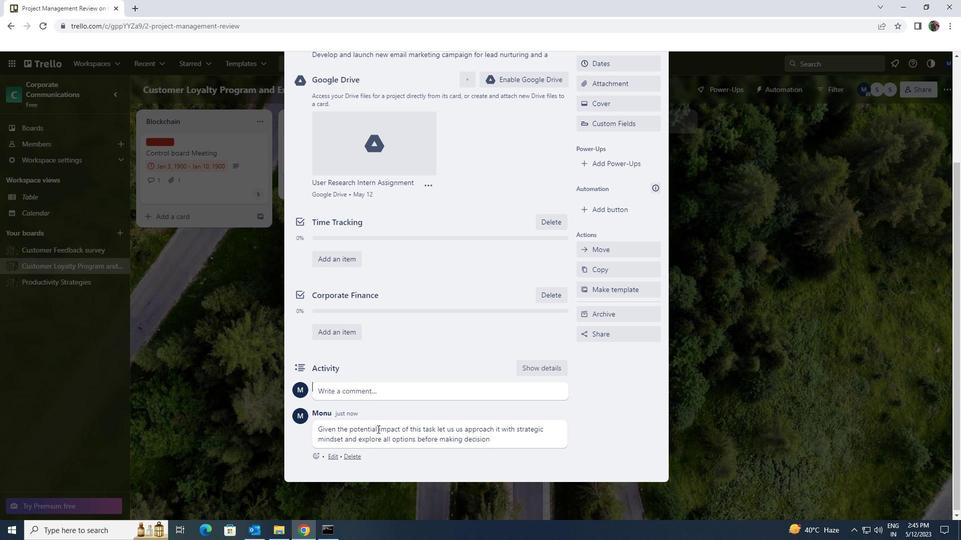 
Action: Mouse scrolled (377, 430) with delta (0, 0)
Screenshot: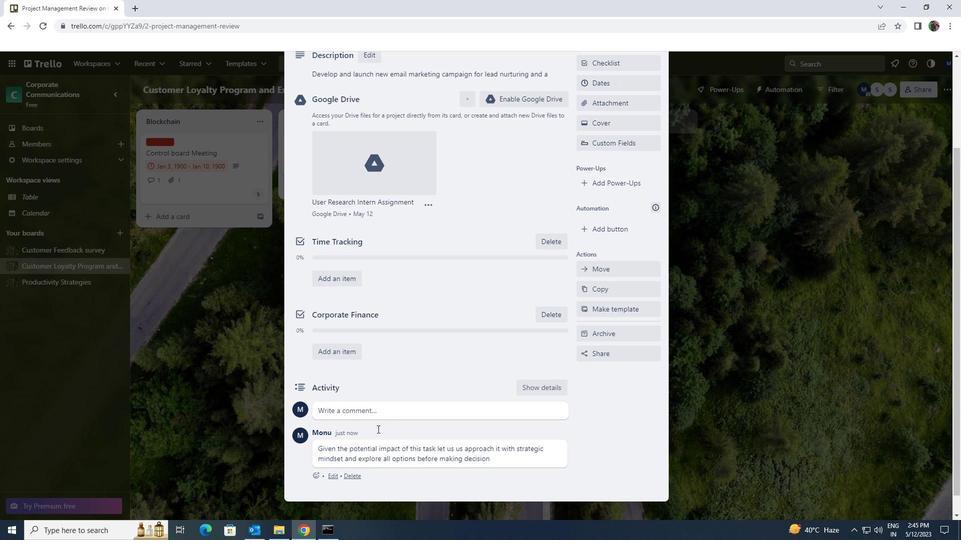 
Action: Mouse scrolled (377, 430) with delta (0, 0)
Screenshot: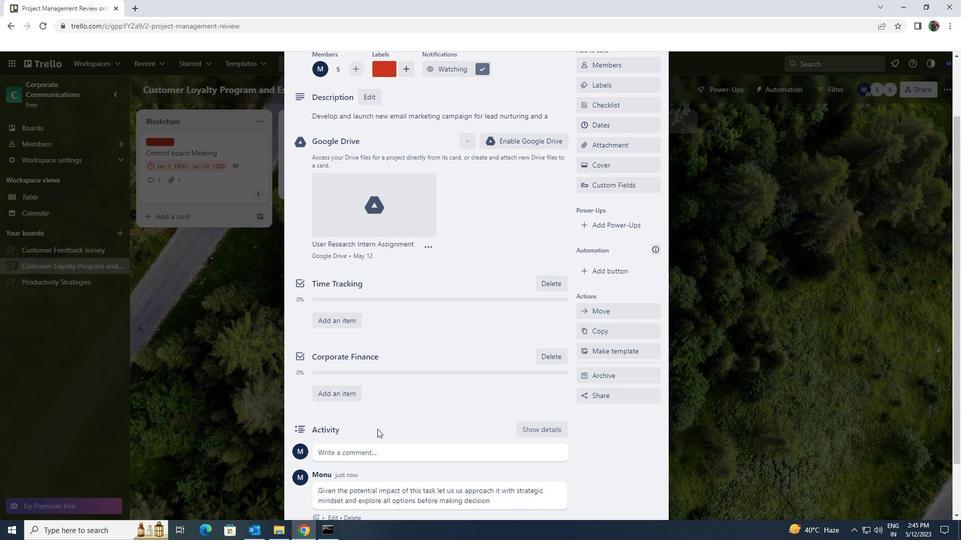 
Action: Mouse scrolled (377, 430) with delta (0, 0)
Screenshot: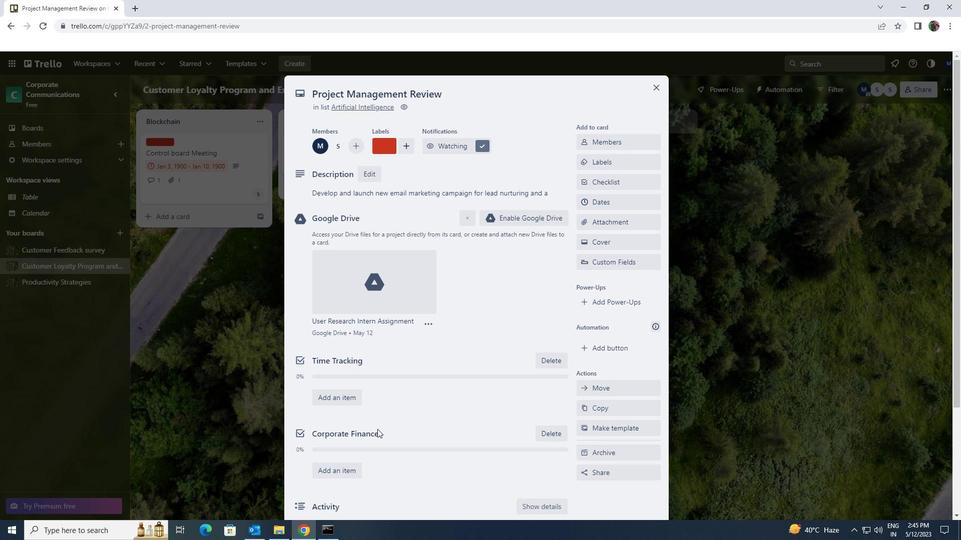 
Action: Mouse scrolled (377, 430) with delta (0, 0)
Screenshot: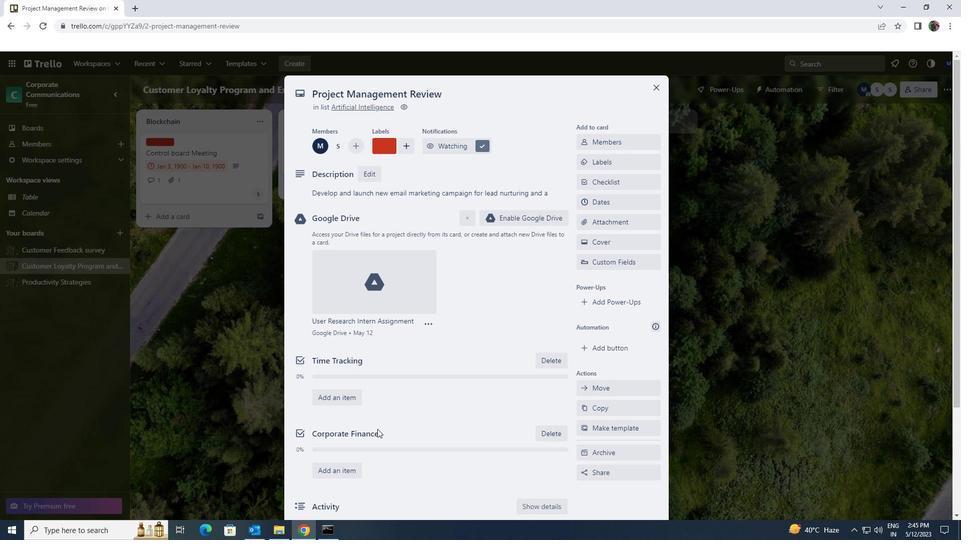 
Action: Mouse moved to (588, 205)
Screenshot: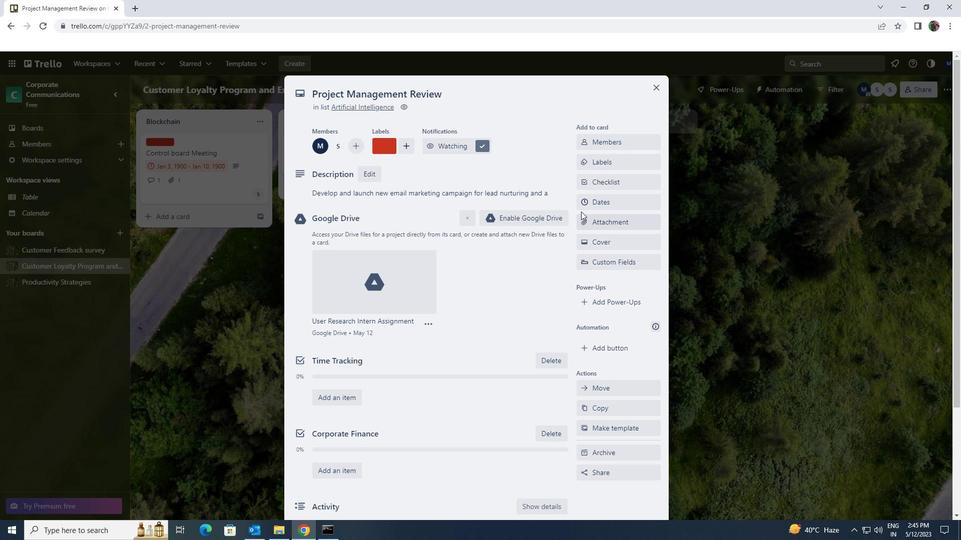 
Action: Mouse pressed left at (588, 205)
Screenshot: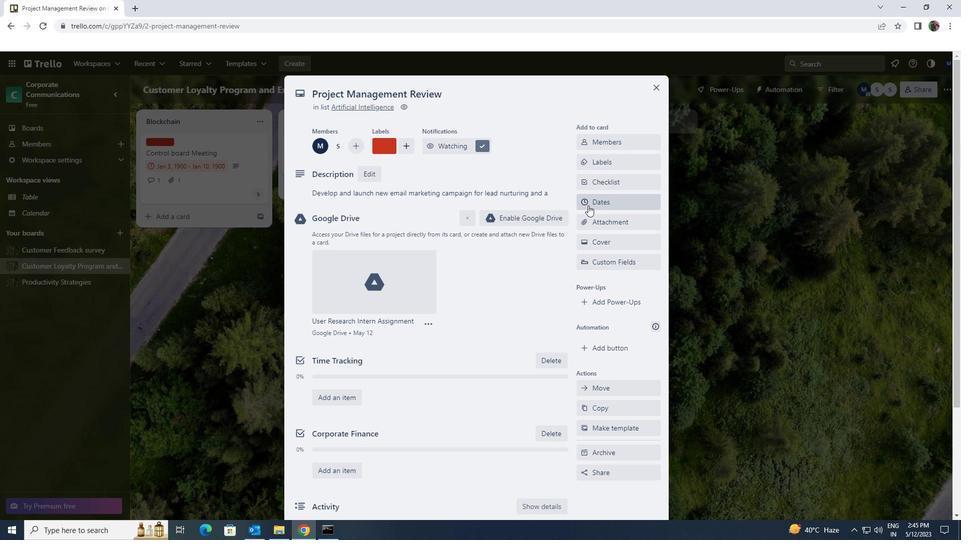 
Action: Mouse moved to (587, 270)
Screenshot: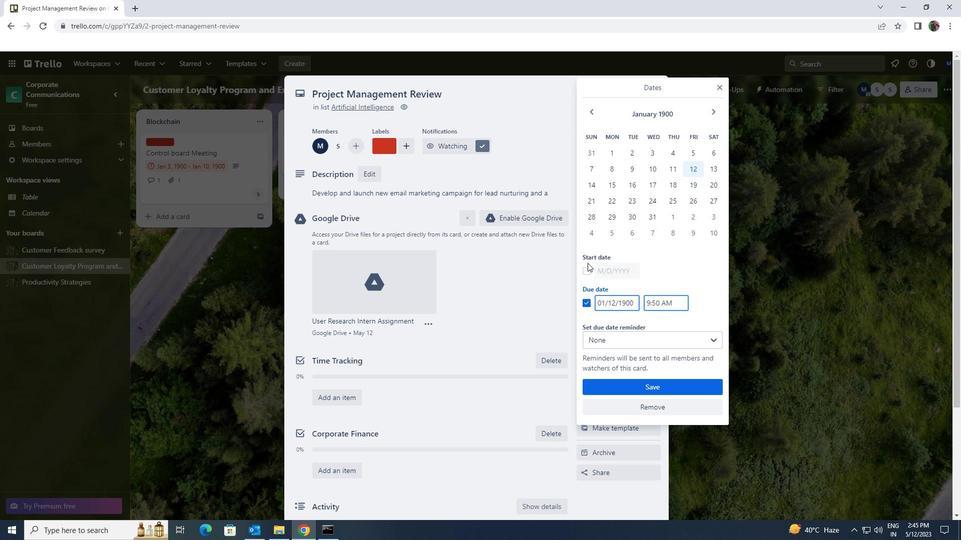 
Action: Mouse pressed left at (587, 270)
Screenshot: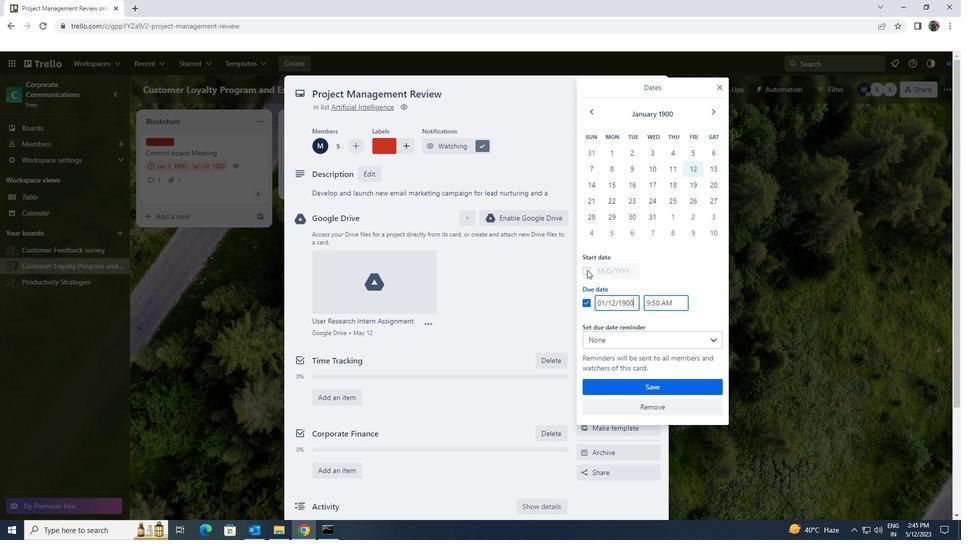 
Action: Mouse moved to (634, 270)
Screenshot: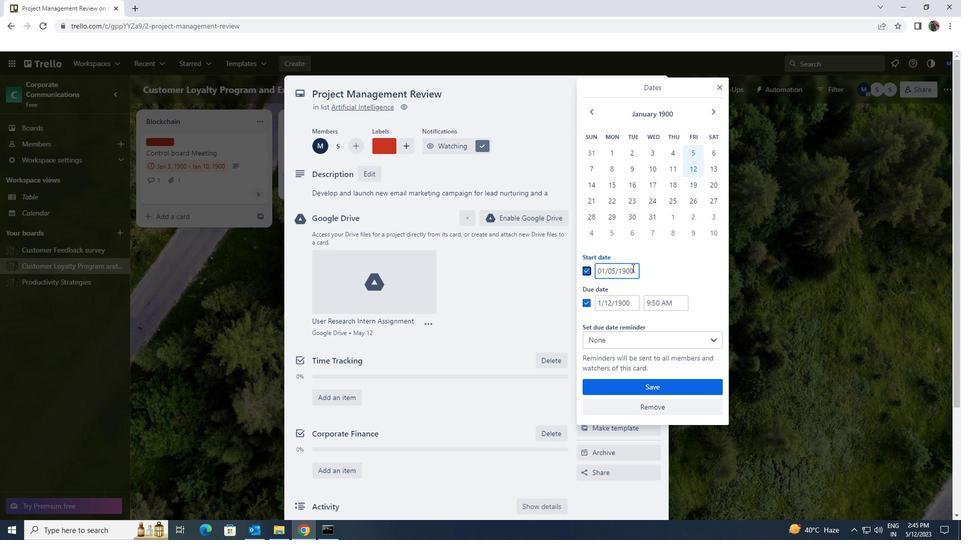 
Action: Mouse pressed left at (634, 270)
Screenshot: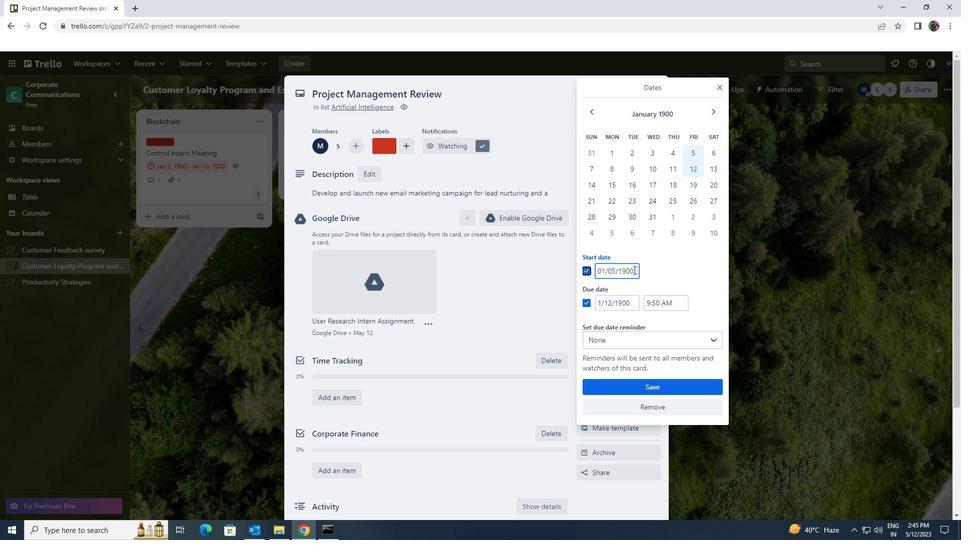 
Action: Mouse moved to (591, 271)
Screenshot: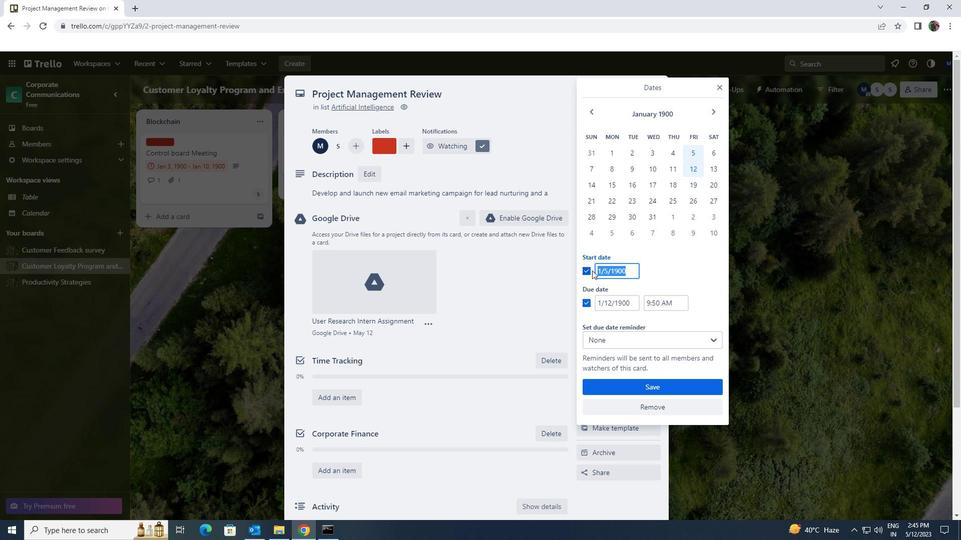 
Action: Key pressed 1/6/1900
Screenshot: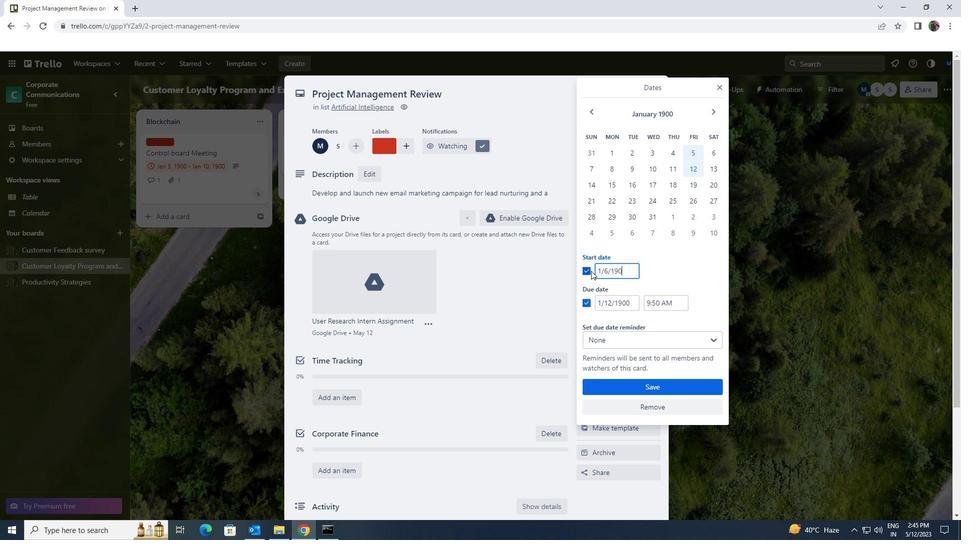 
Action: Mouse moved to (635, 306)
Screenshot: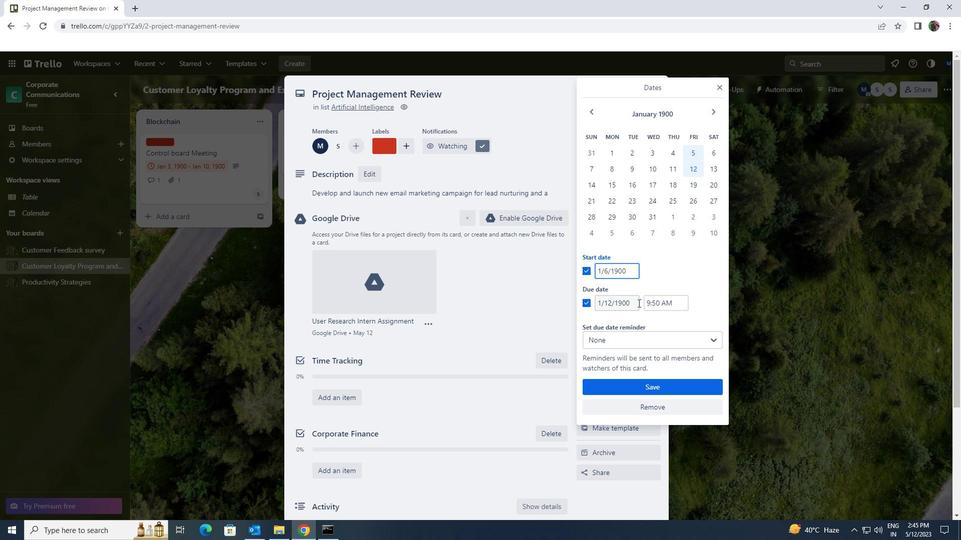 
Action: Mouse pressed left at (635, 306)
Screenshot: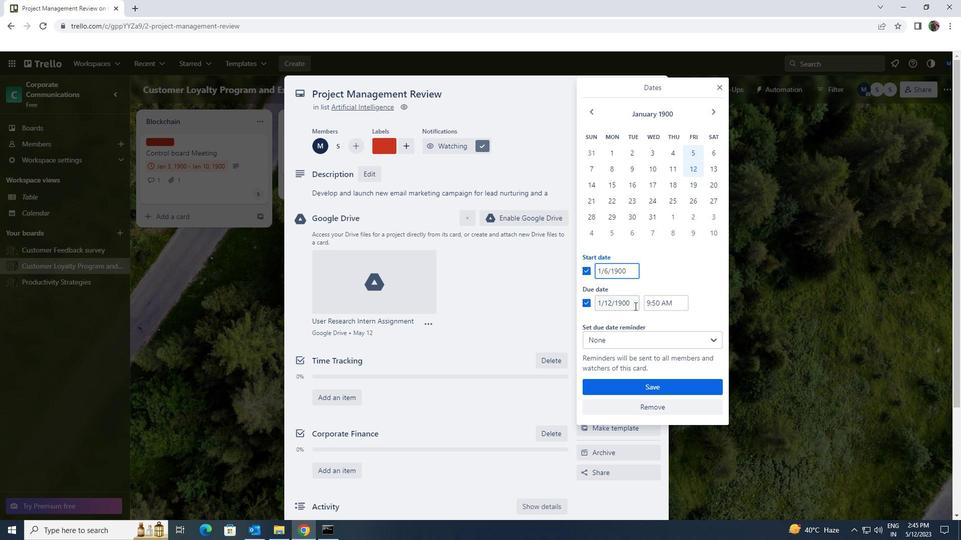 
Action: Mouse moved to (601, 295)
Screenshot: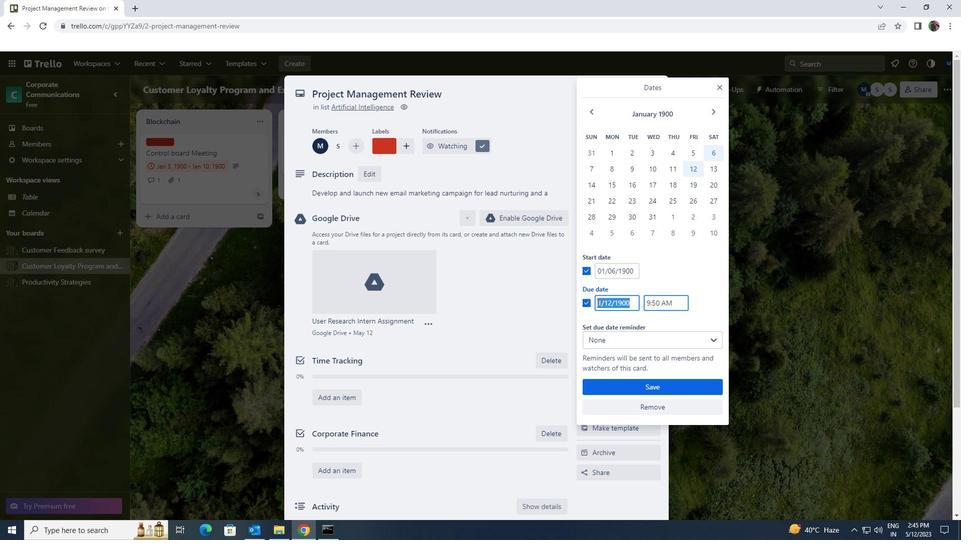 
Action: Key pressed 1/3/
Screenshot: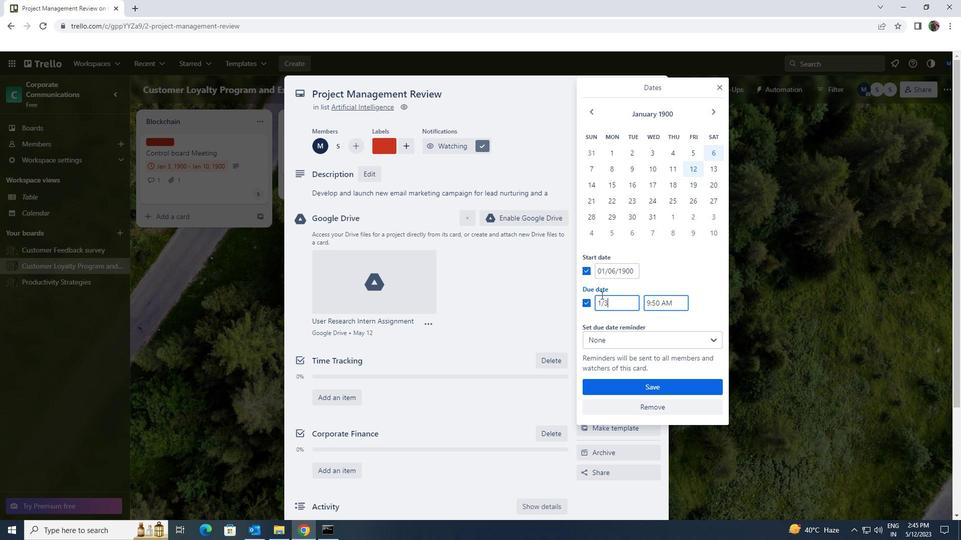 
Action: Mouse moved to (603, 301)
Screenshot: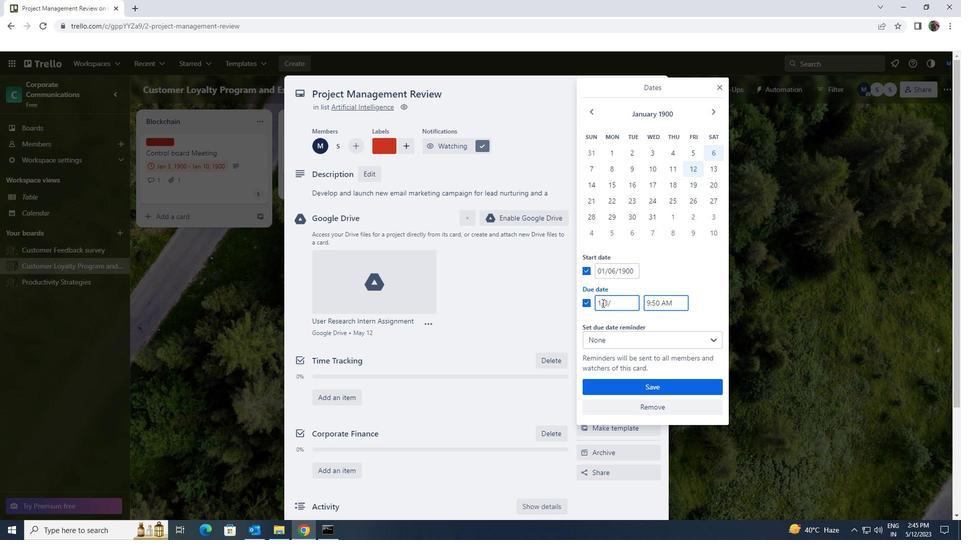 
Action: Mouse pressed left at (603, 301)
Screenshot: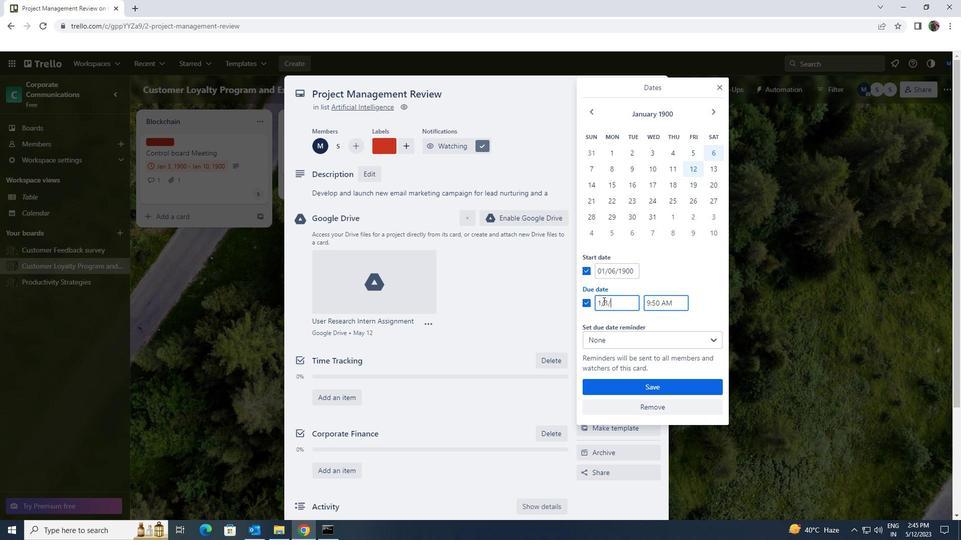 
Action: Key pressed 1
Screenshot: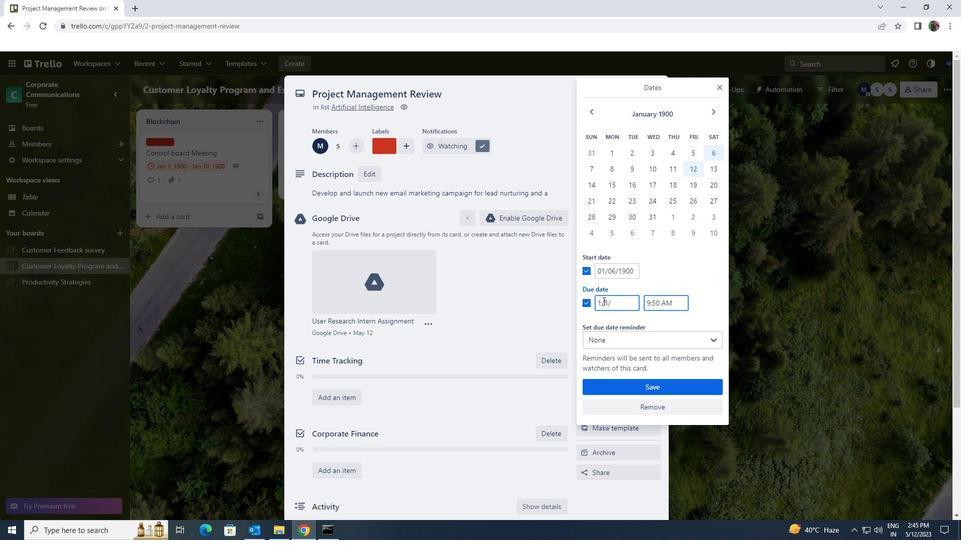 
Action: Mouse moved to (618, 303)
Screenshot: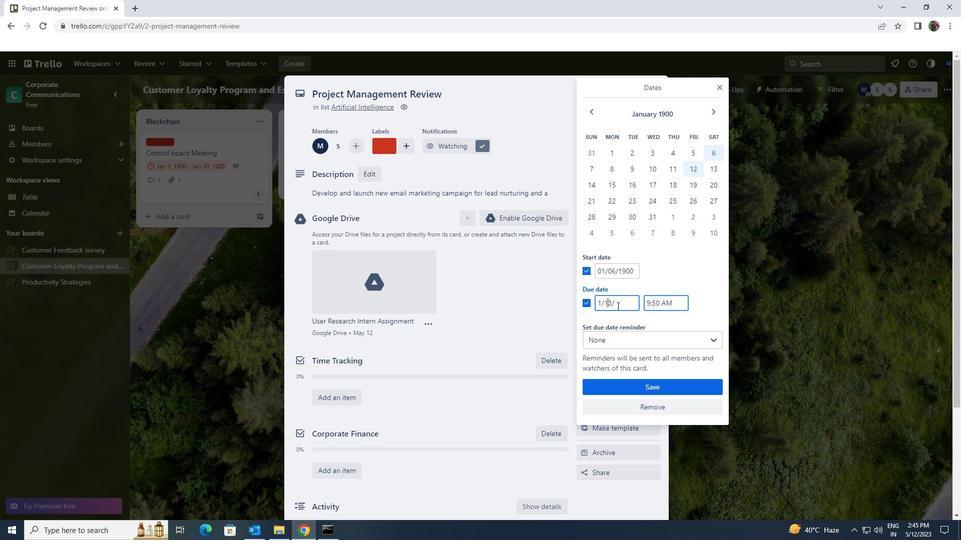 
Action: Mouse pressed left at (618, 303)
Screenshot: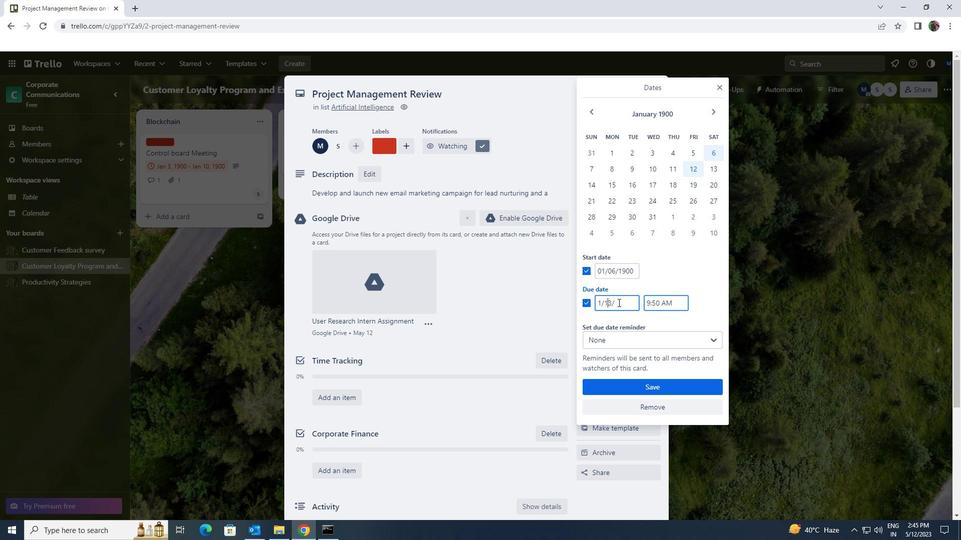 
Action: Mouse moved to (615, 303)
Screenshot: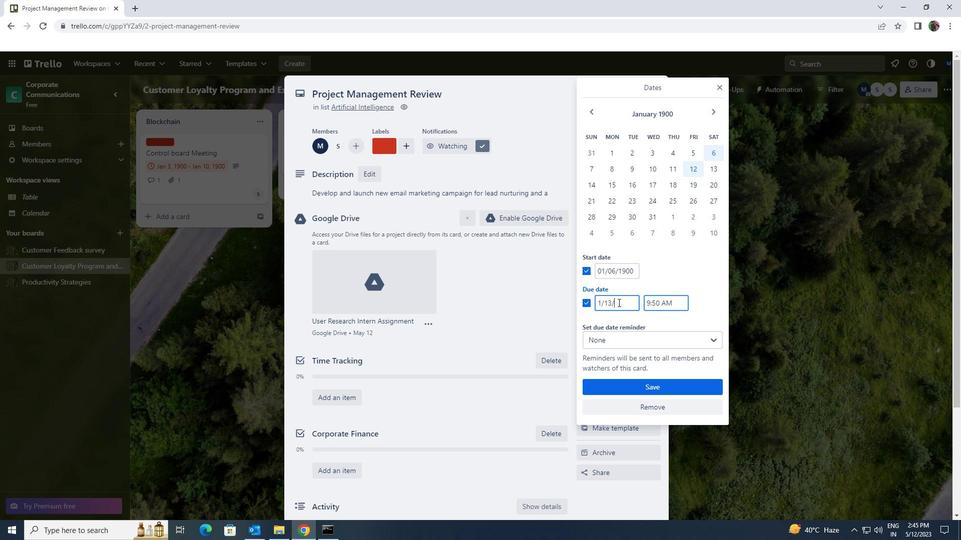 
Action: Key pressed 1900
Screenshot: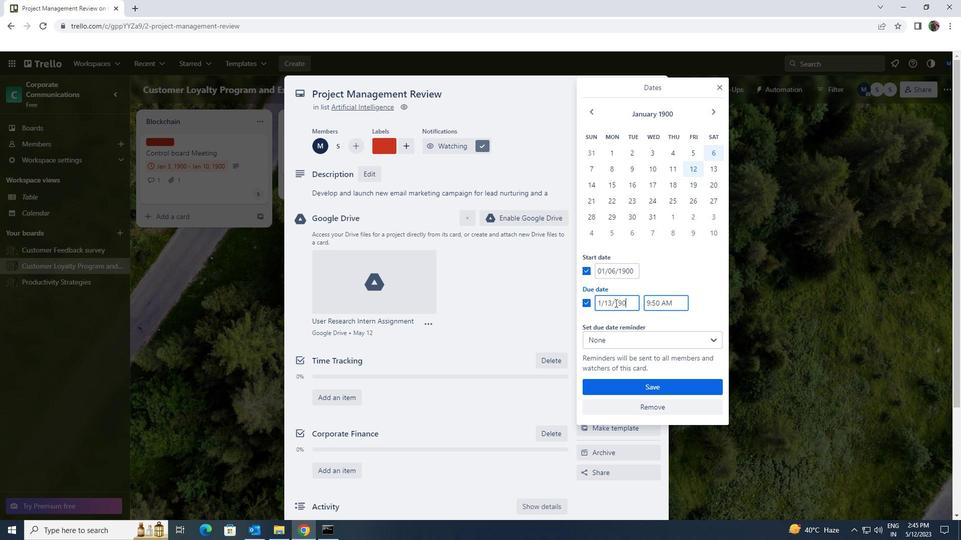 
Action: Mouse moved to (642, 382)
Screenshot: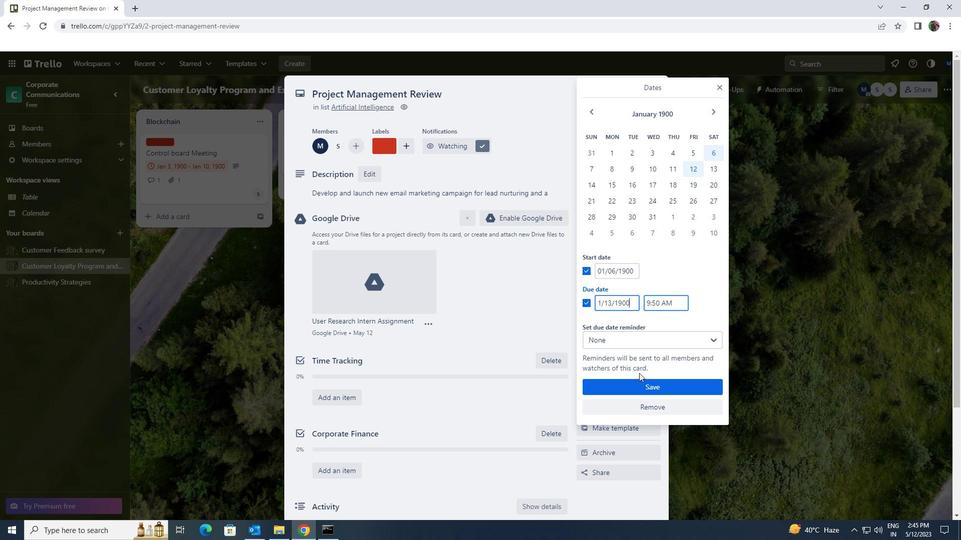 
Action: Mouse pressed left at (642, 382)
Screenshot: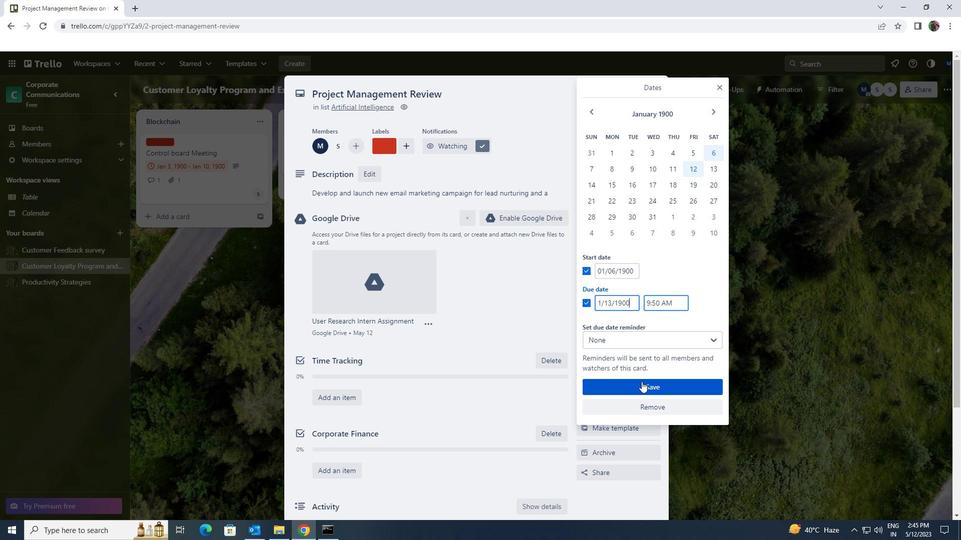 
